 Task: Look for space in Sabirabad, Azerbaijan from 22nd June, 2023 to 30th June, 2023 for 2 adults in price range Rs.7000 to Rs.15000. Place can be entire place with 1  bedroom having 1 bed and 1 bathroom. Property type can be hotel. Amenities needed are: air conditioning, . Booking option can be shelf check-in. Required host language is English.
Action: Mouse moved to (523, 552)
Screenshot: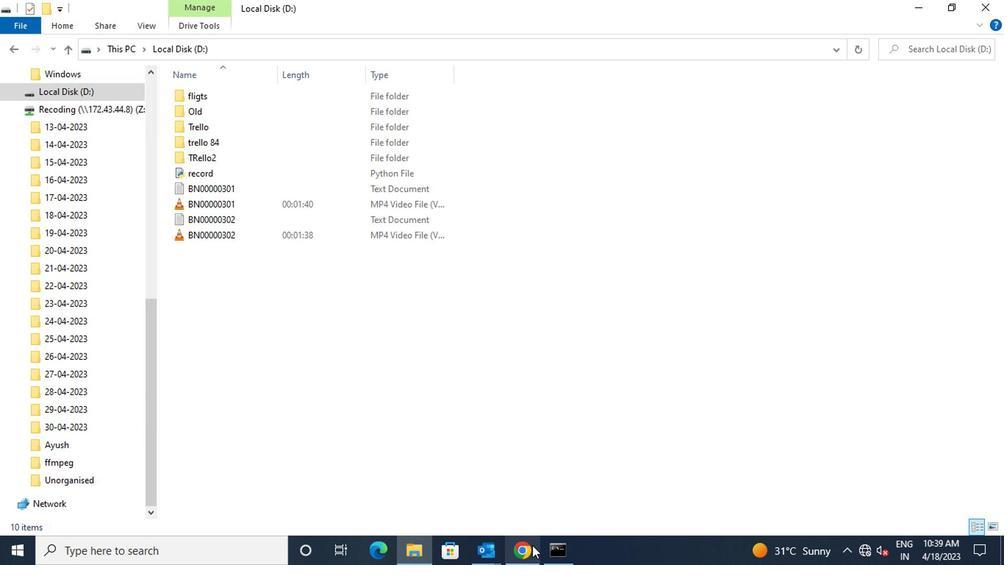 
Action: Mouse pressed left at (523, 552)
Screenshot: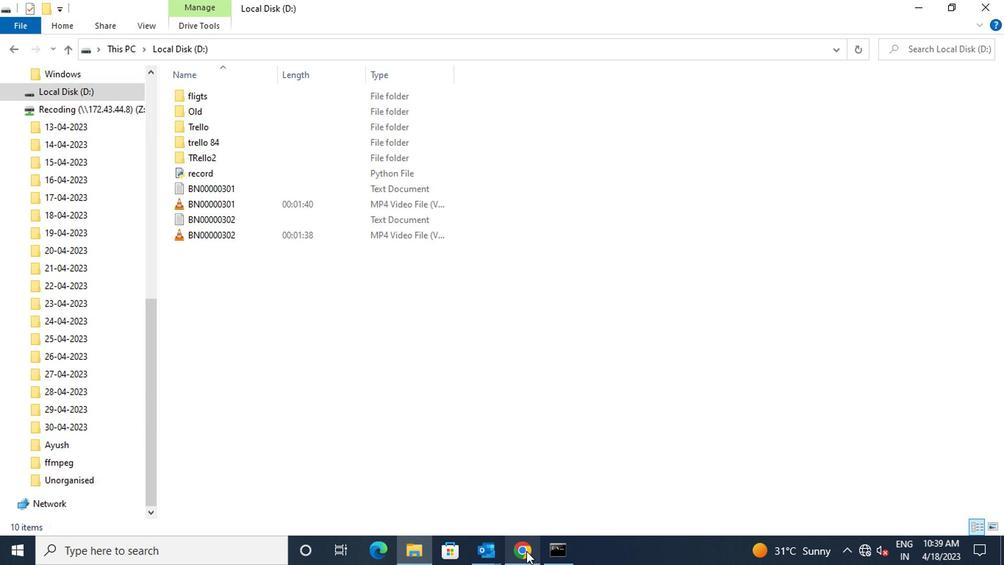 
Action: Mouse moved to (286, 166)
Screenshot: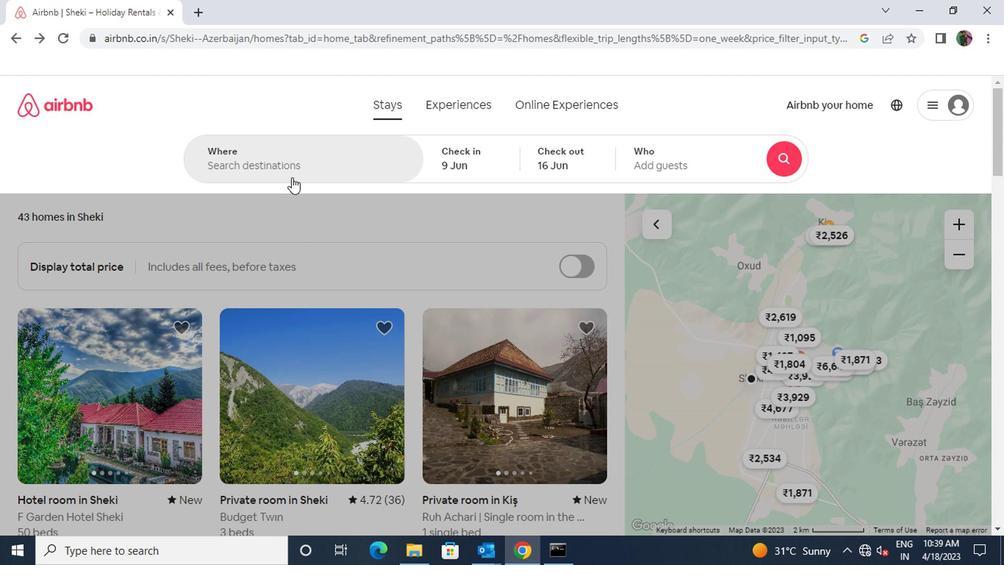 
Action: Mouse pressed left at (286, 166)
Screenshot: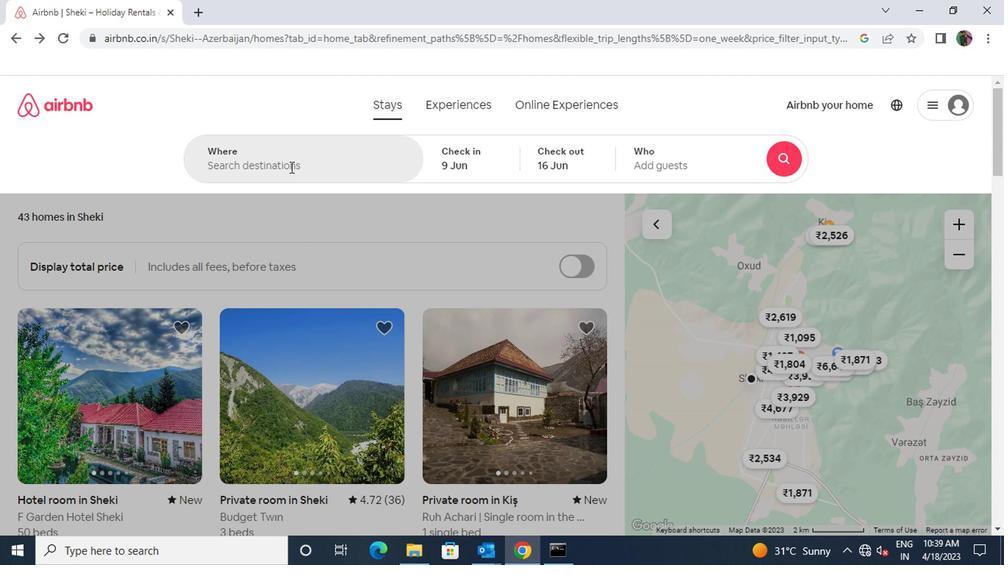 
Action: Key pressed sabira
Screenshot: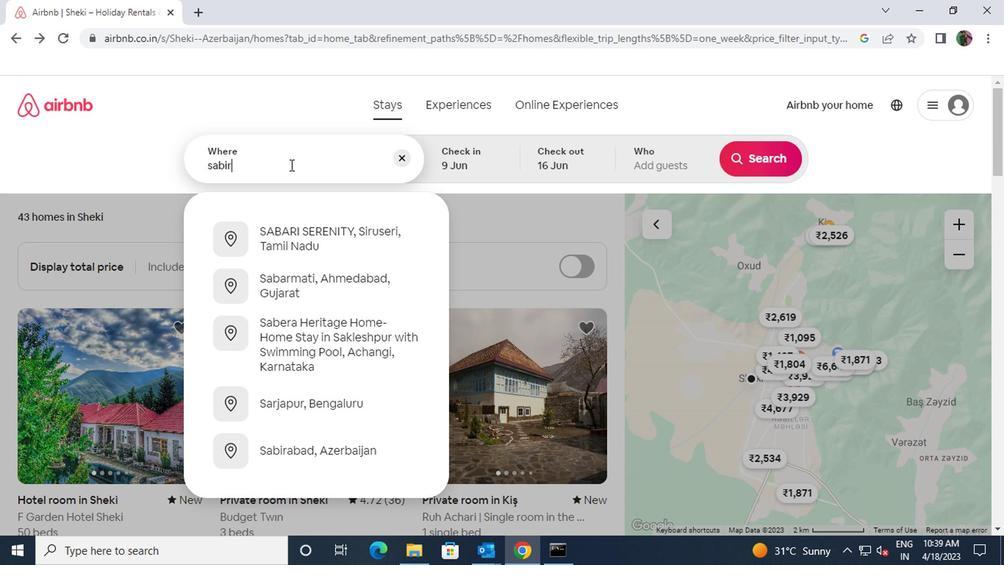 
Action: Mouse moved to (314, 249)
Screenshot: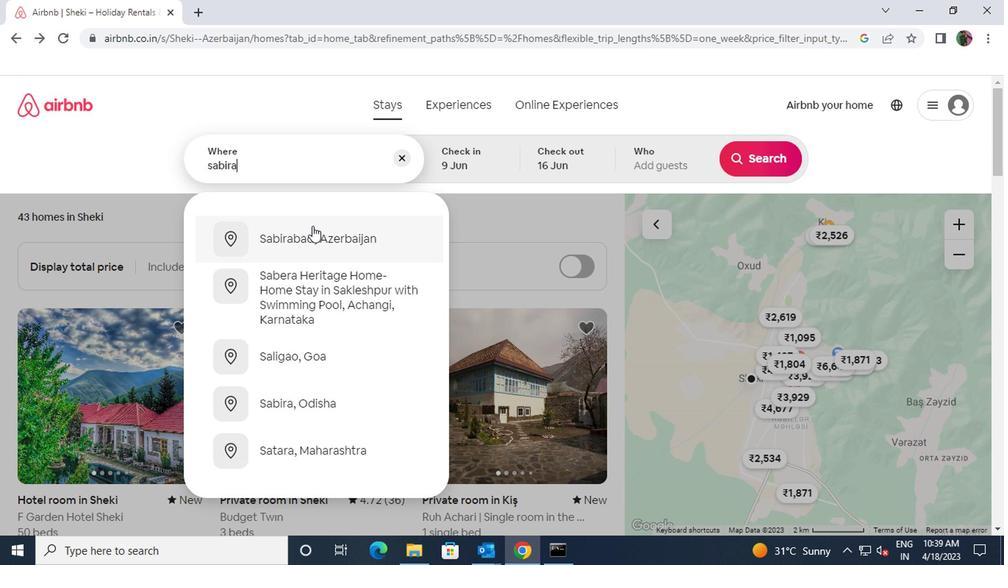 
Action: Mouse pressed left at (314, 249)
Screenshot: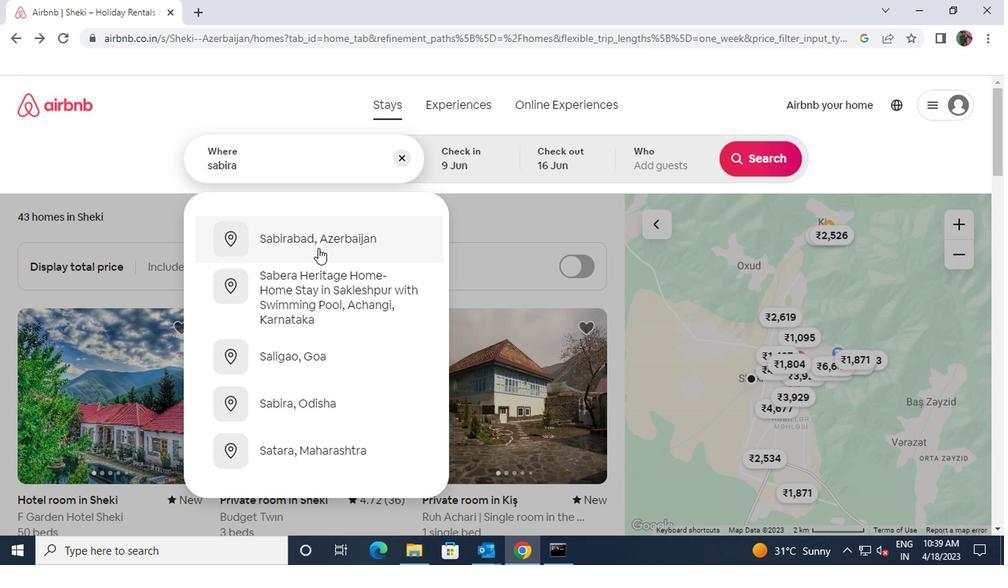 
Action: Mouse moved to (379, 443)
Screenshot: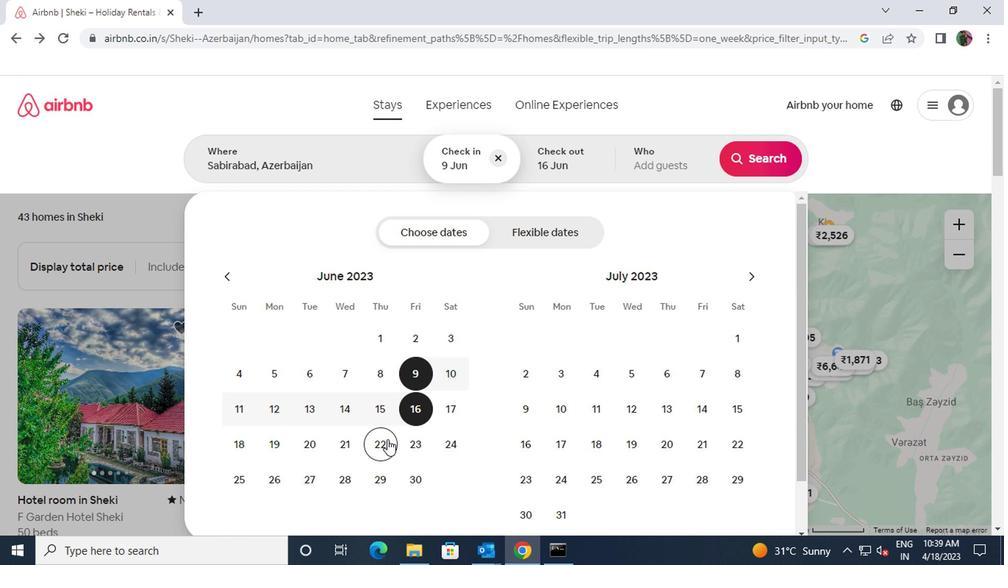 
Action: Mouse pressed left at (379, 443)
Screenshot: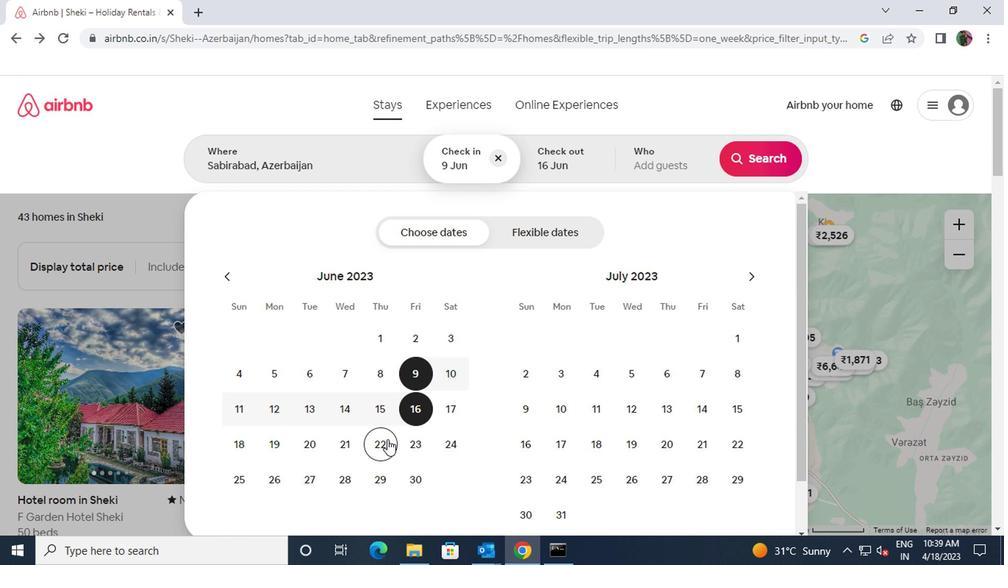 
Action: Mouse moved to (412, 475)
Screenshot: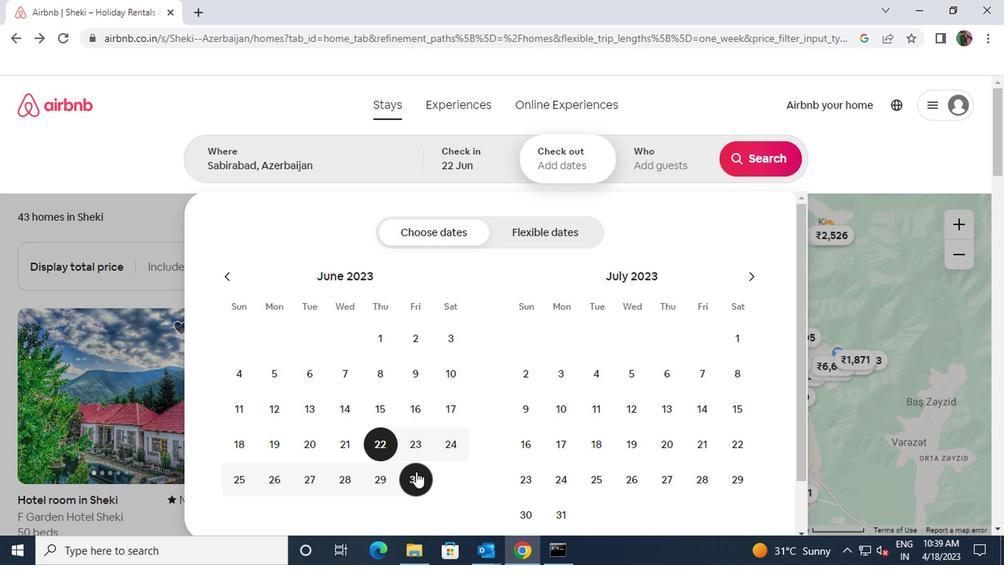 
Action: Mouse pressed left at (412, 475)
Screenshot: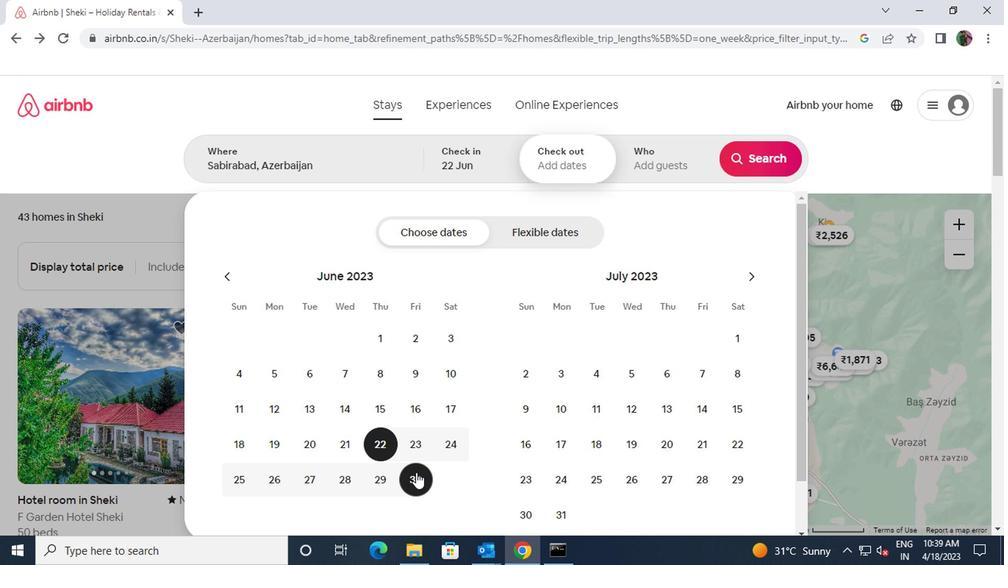 
Action: Mouse moved to (666, 163)
Screenshot: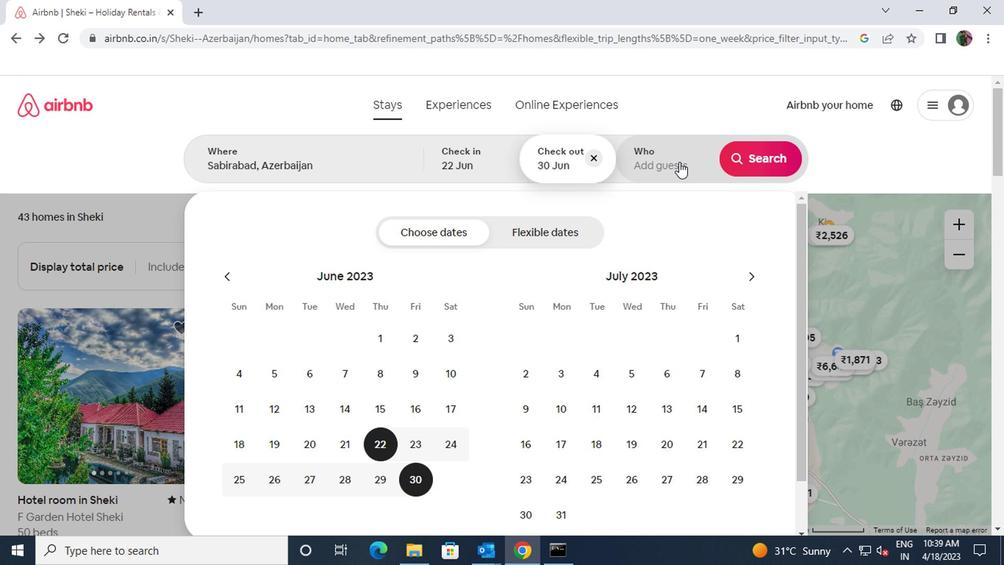 
Action: Mouse pressed left at (666, 163)
Screenshot: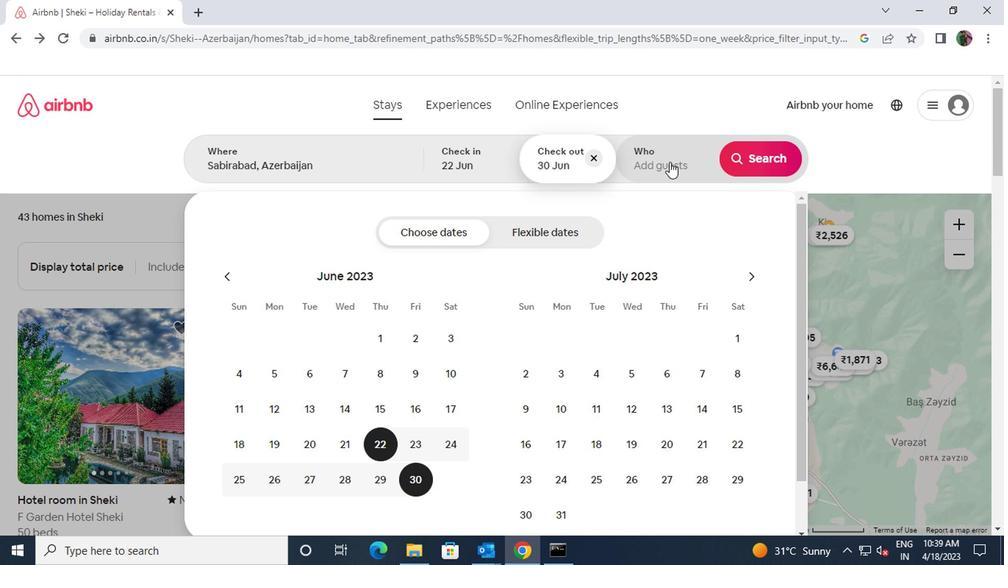 
Action: Mouse moved to (754, 240)
Screenshot: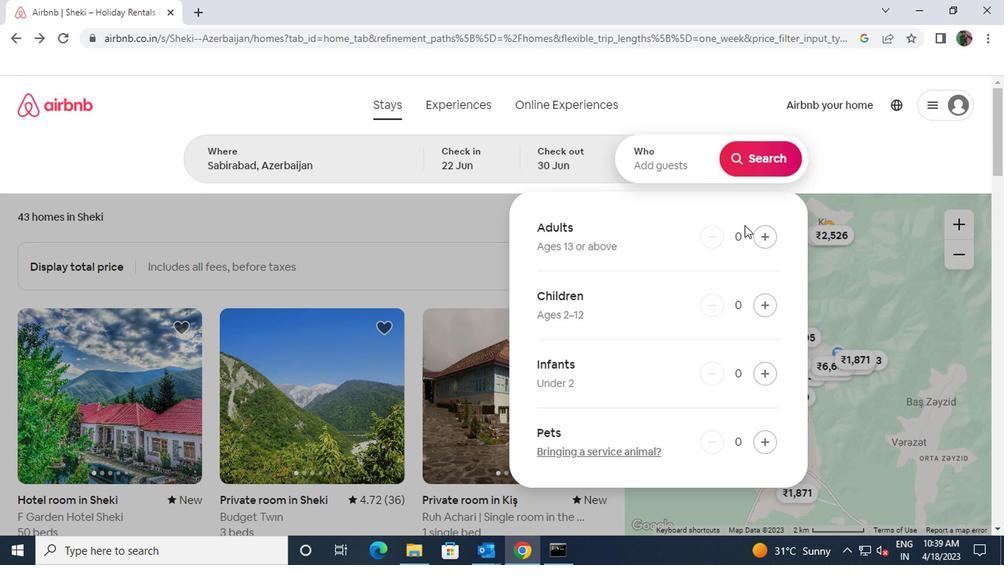 
Action: Mouse pressed left at (754, 240)
Screenshot: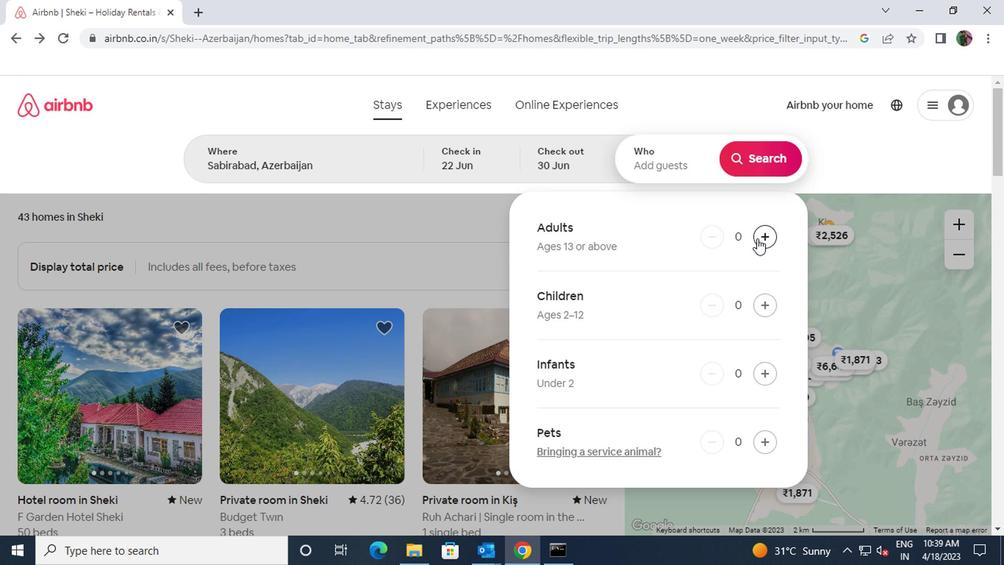 
Action: Mouse pressed left at (754, 240)
Screenshot: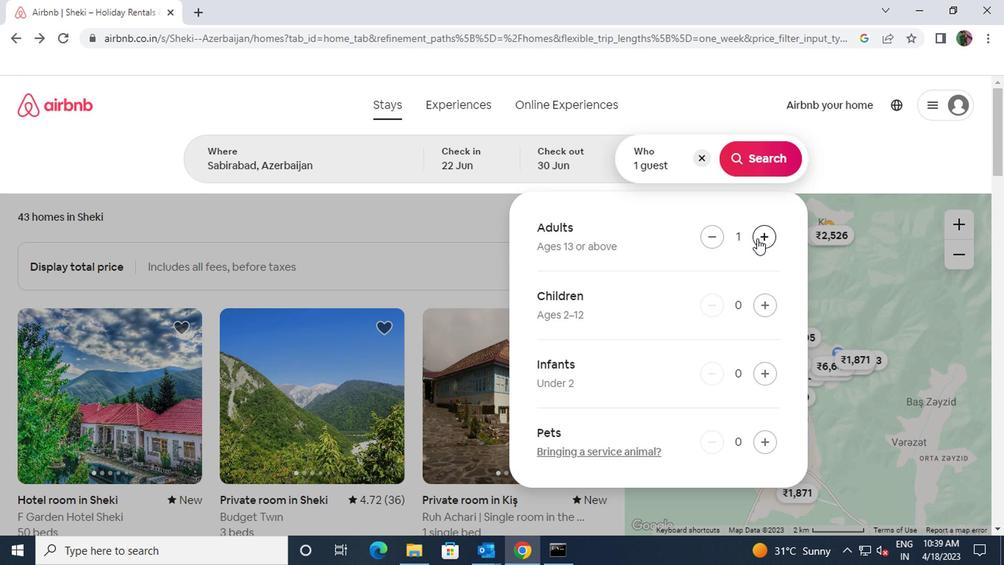 
Action: Mouse moved to (758, 163)
Screenshot: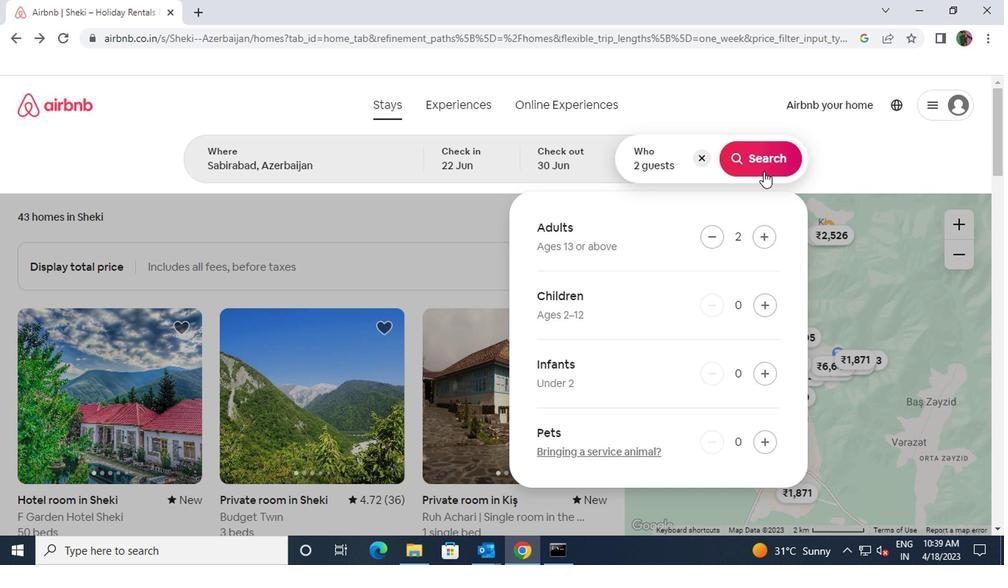 
Action: Mouse pressed left at (758, 163)
Screenshot: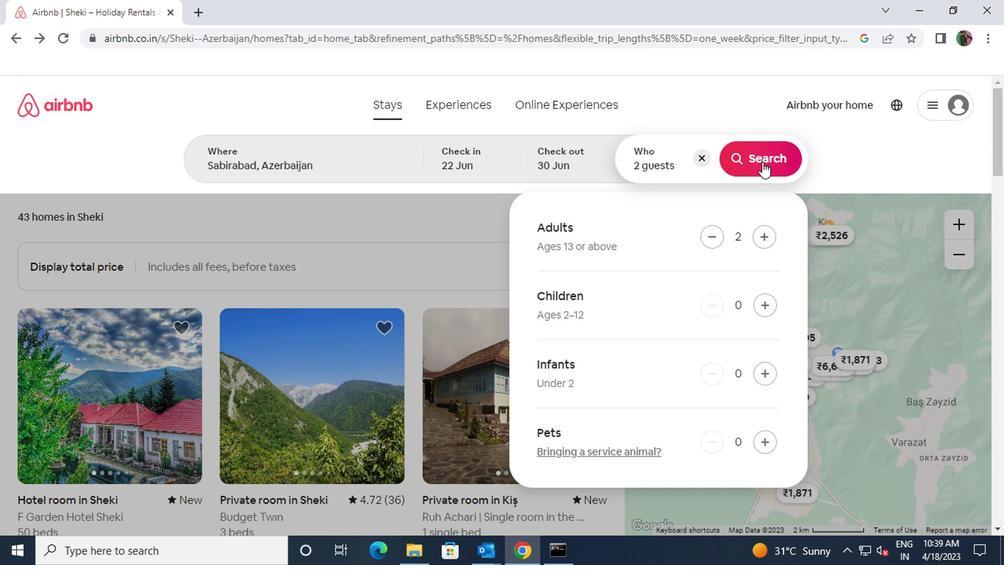 
Action: Mouse moved to (918, 165)
Screenshot: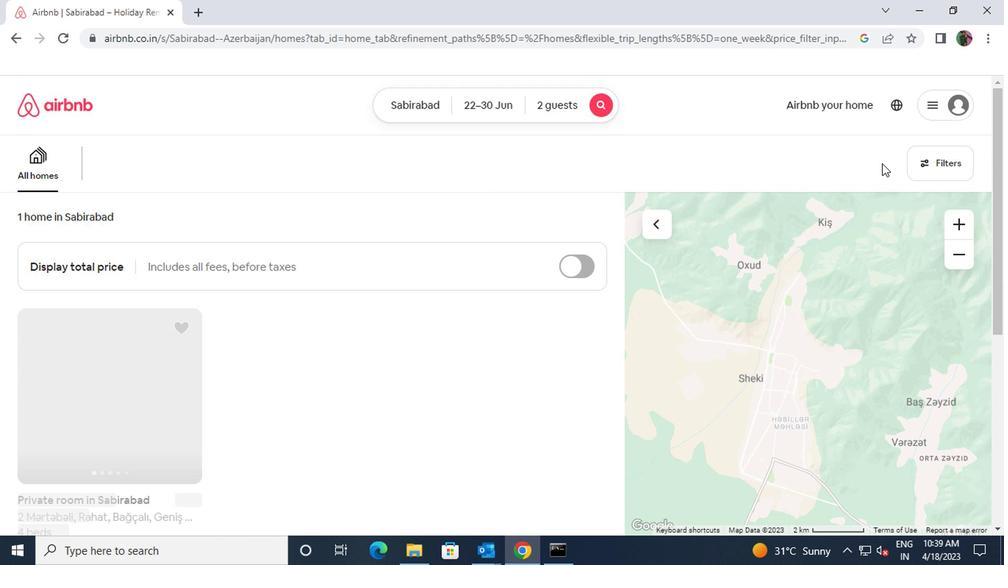 
Action: Mouse pressed left at (918, 165)
Screenshot: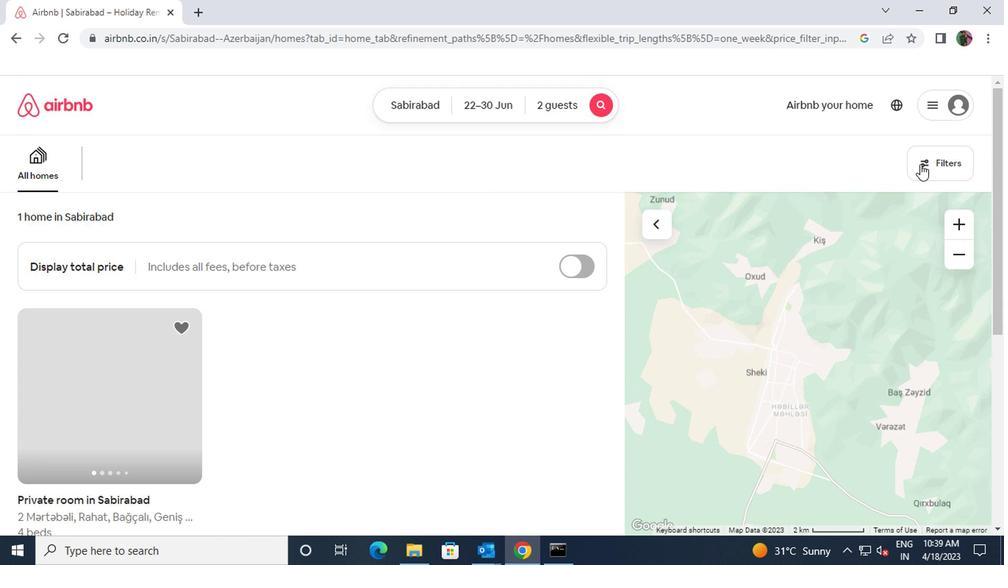 
Action: Mouse moved to (300, 303)
Screenshot: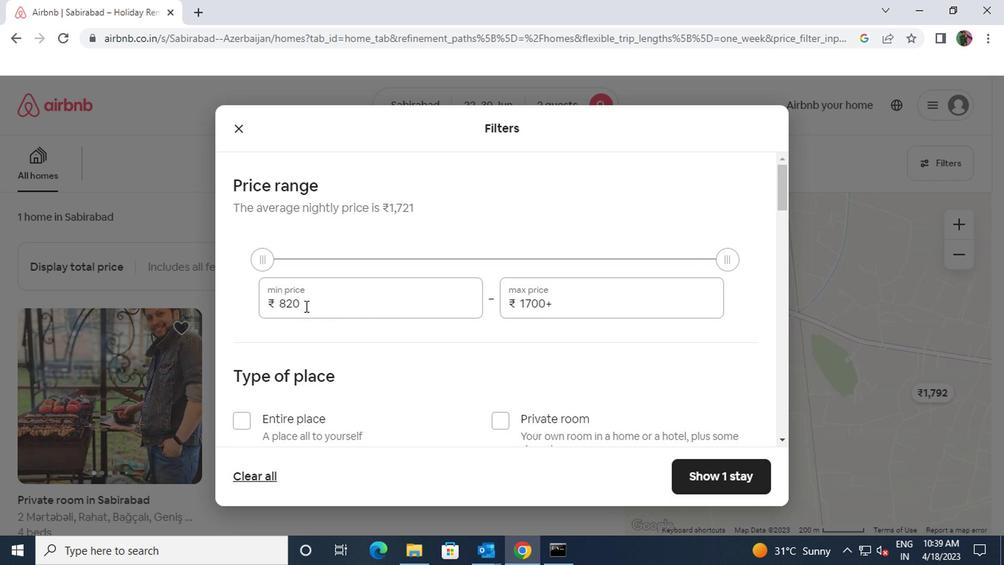 
Action: Mouse pressed left at (300, 303)
Screenshot: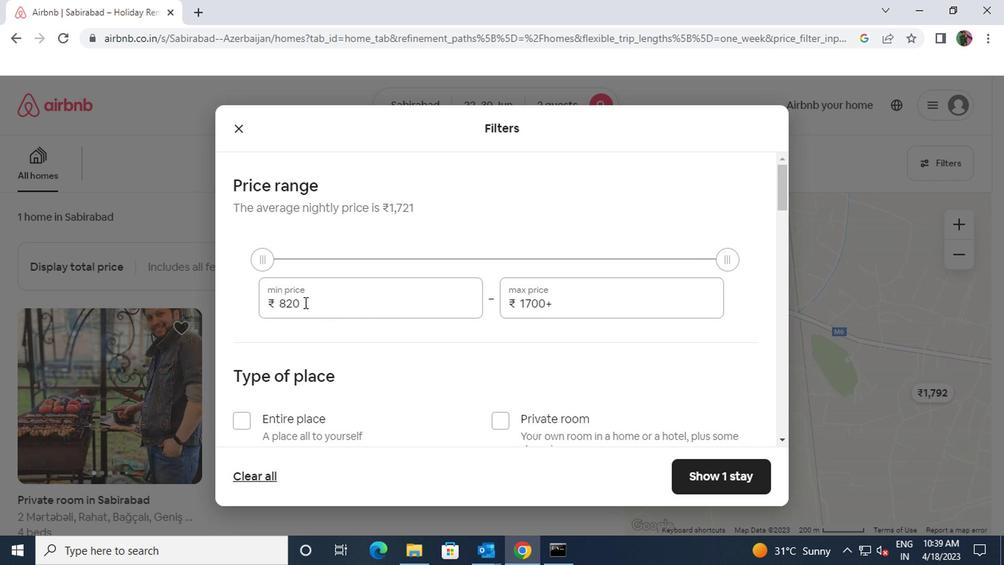 
Action: Mouse moved to (271, 302)
Screenshot: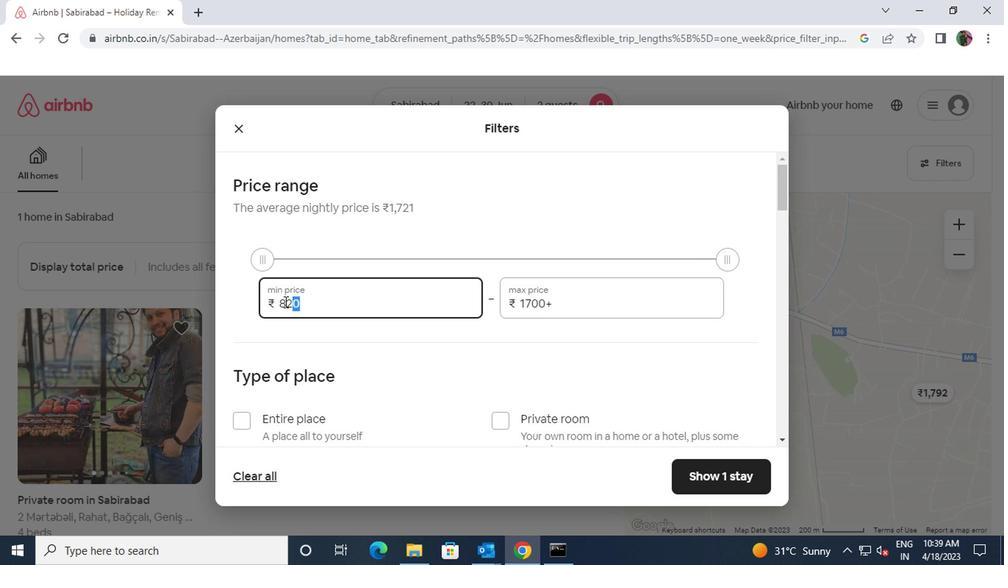 
Action: Key pressed 7
Screenshot: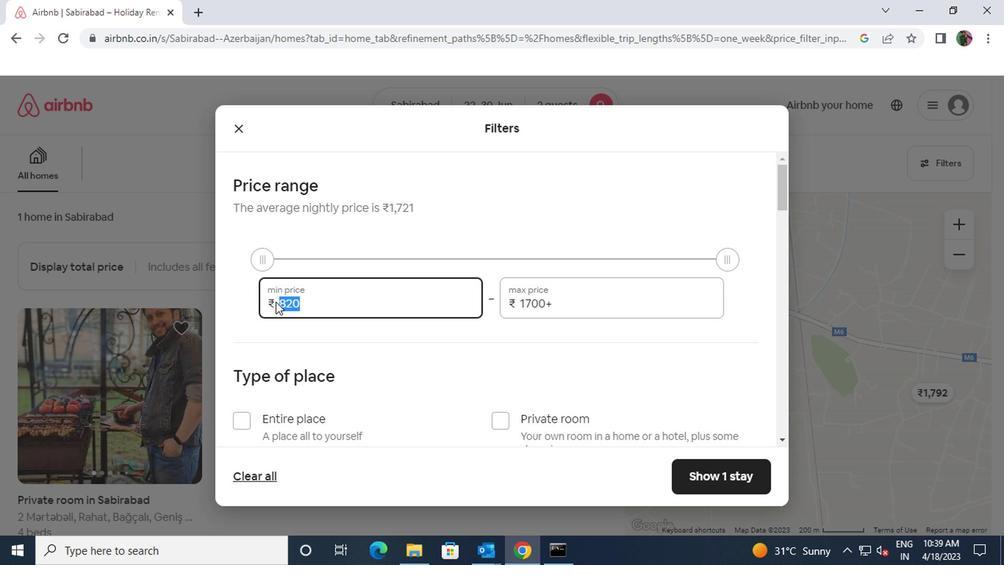 
Action: Mouse moved to (271, 302)
Screenshot: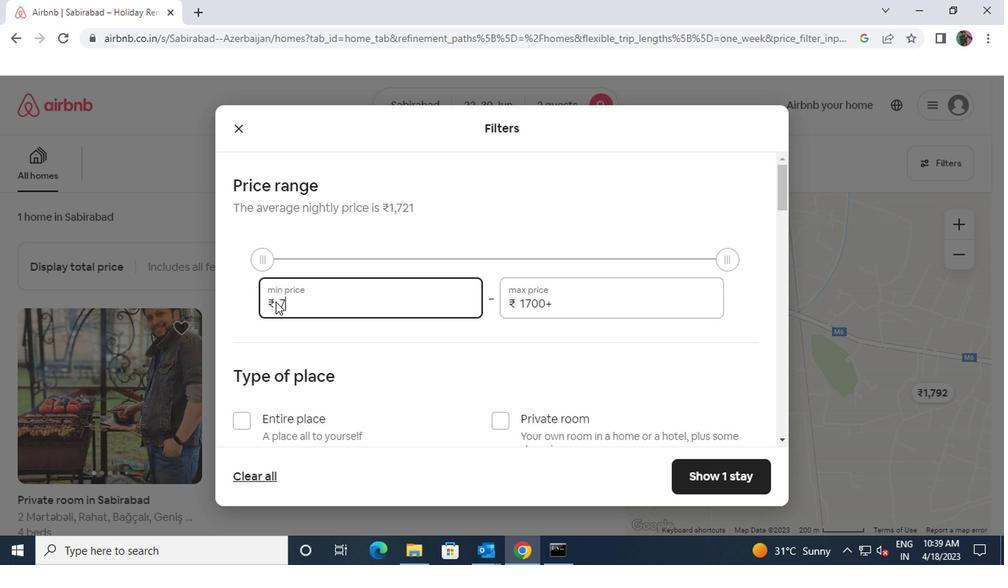 
Action: Key pressed 000
Screenshot: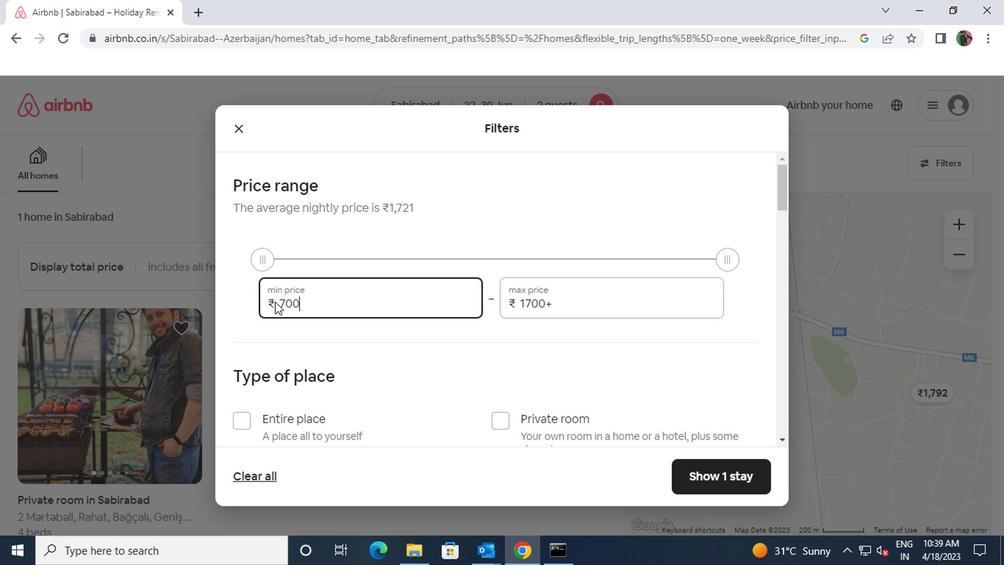 
Action: Mouse moved to (550, 301)
Screenshot: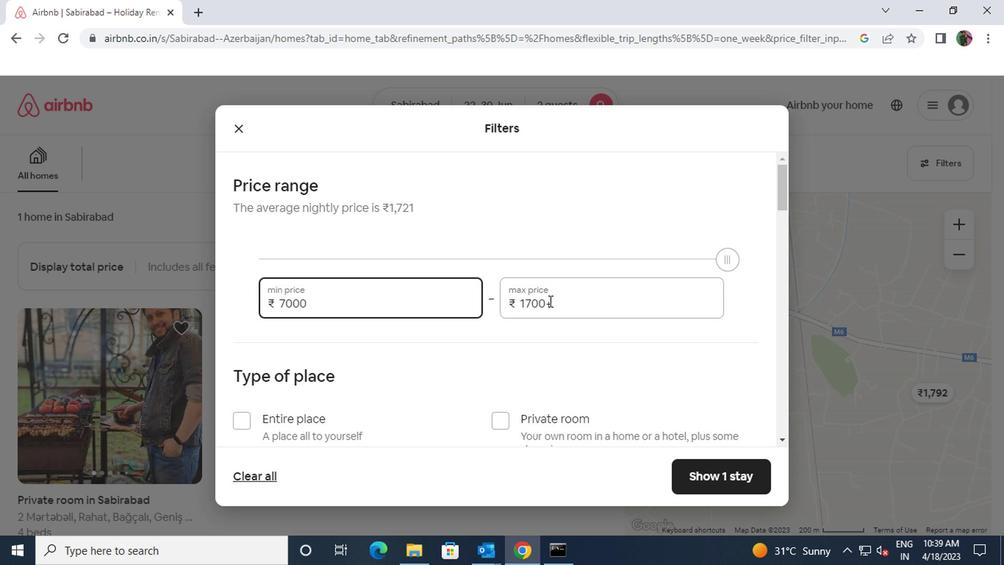 
Action: Mouse pressed left at (550, 301)
Screenshot: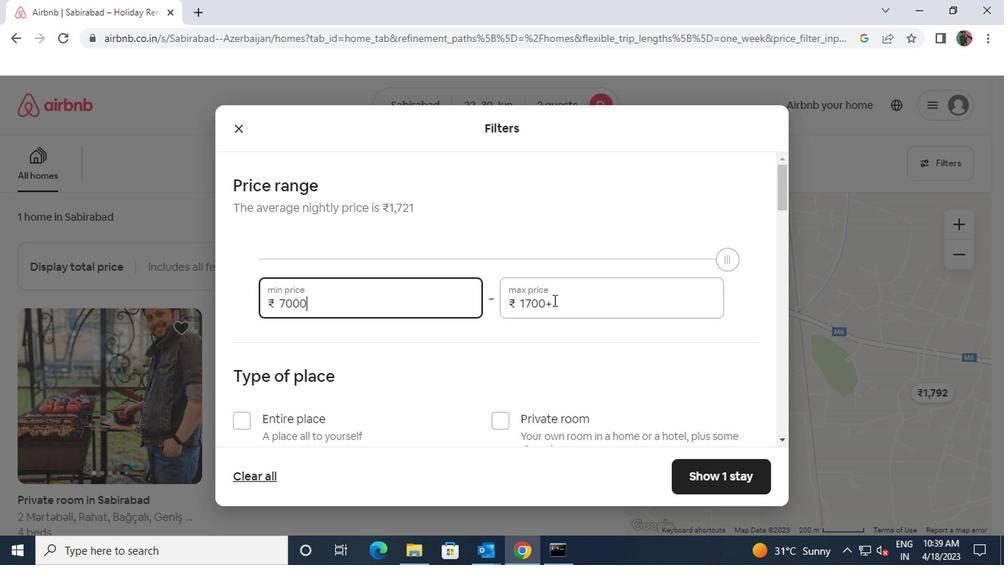 
Action: Mouse moved to (518, 302)
Screenshot: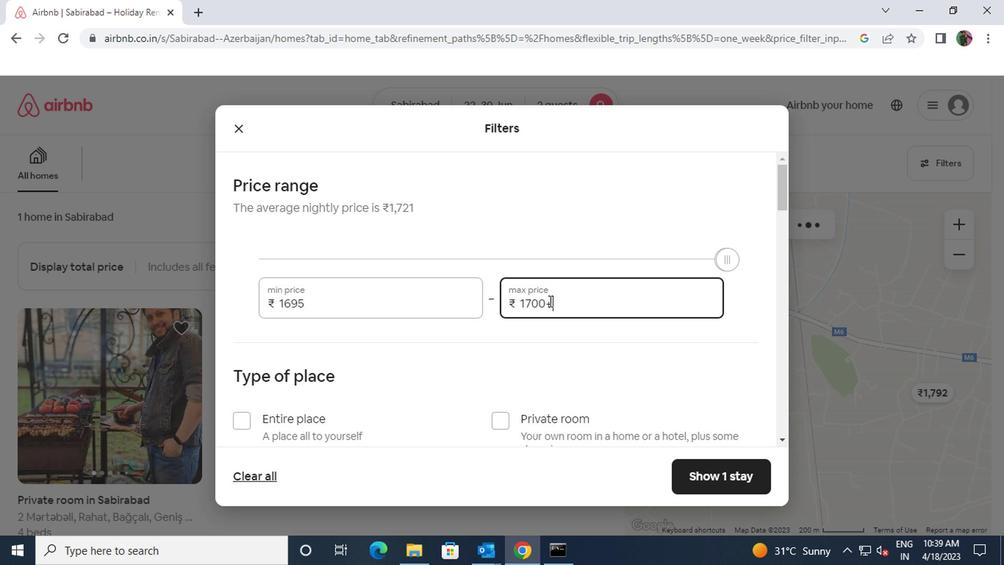 
Action: Key pressed 15000
Screenshot: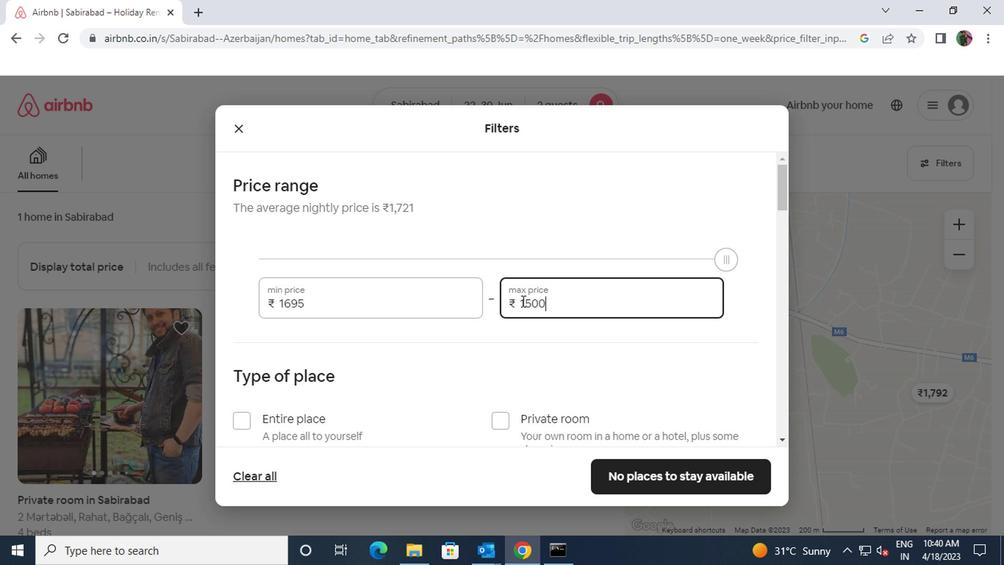 
Action: Mouse moved to (523, 363)
Screenshot: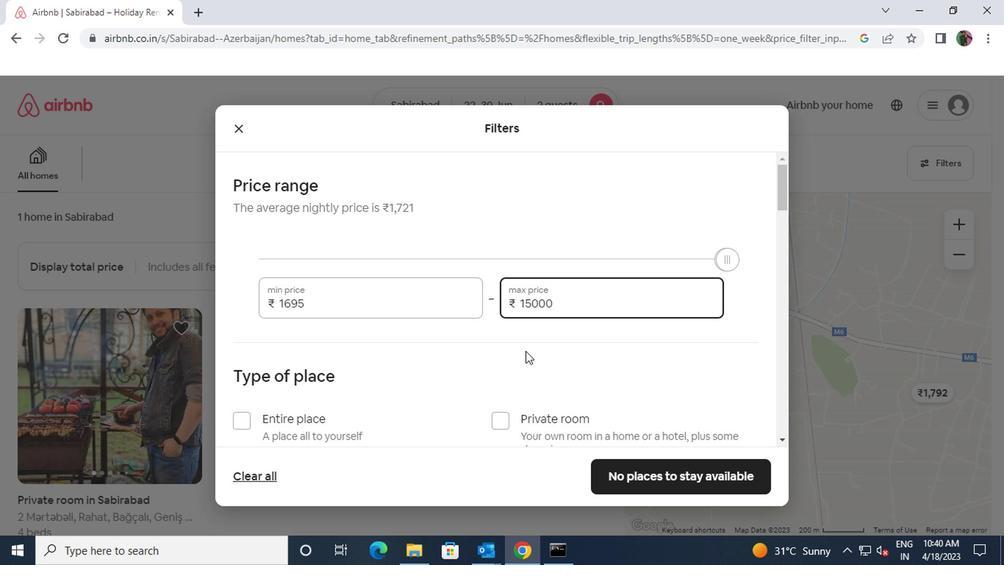 
Action: Mouse scrolled (523, 362) with delta (0, -1)
Screenshot: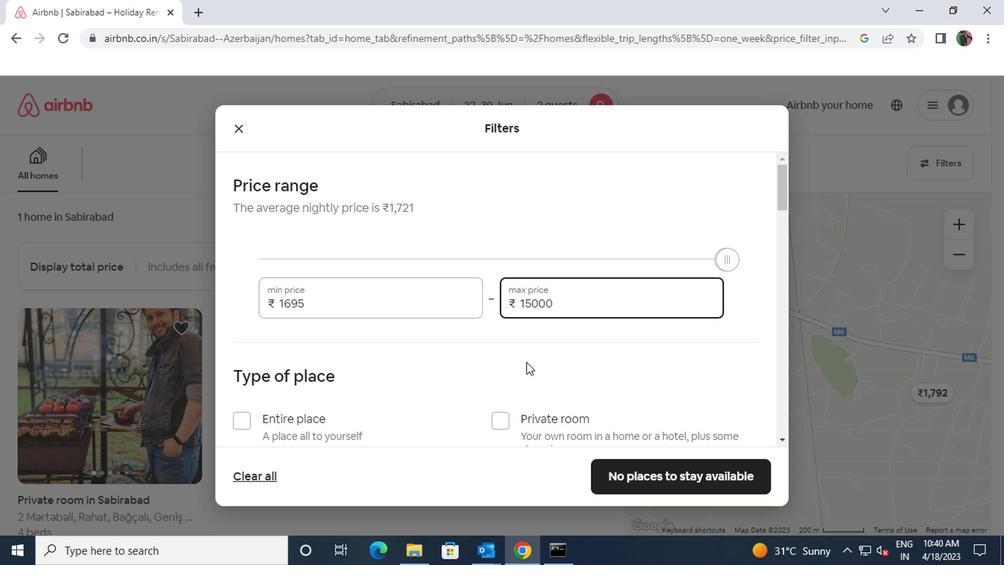 
Action: Mouse scrolled (523, 362) with delta (0, -1)
Screenshot: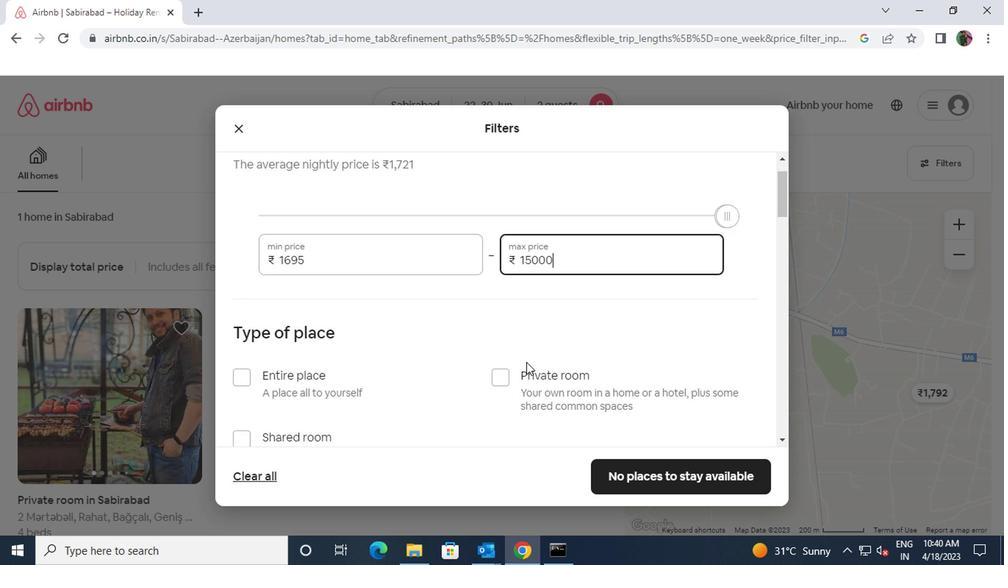 
Action: Mouse moved to (523, 358)
Screenshot: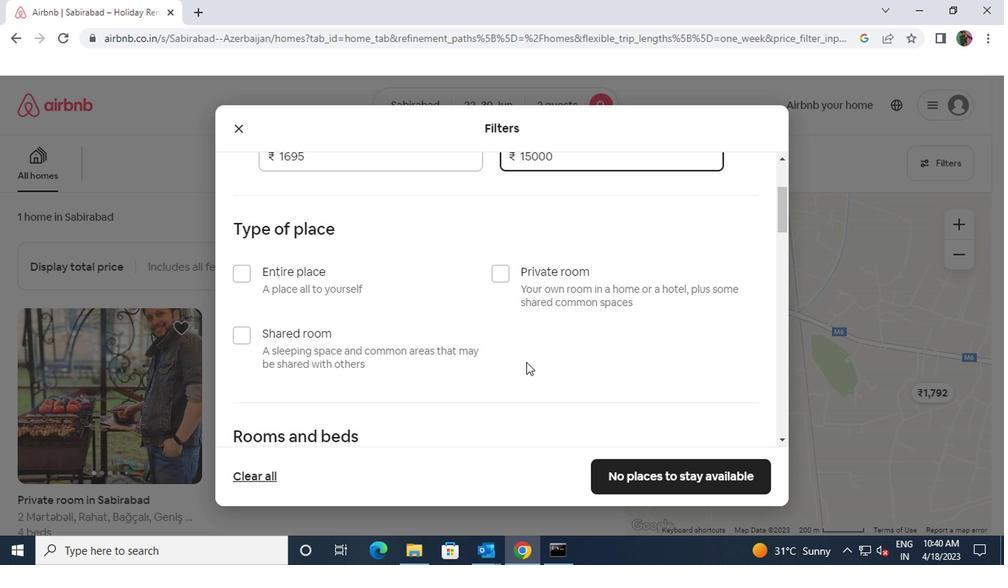 
Action: Mouse scrolled (523, 357) with delta (0, -1)
Screenshot: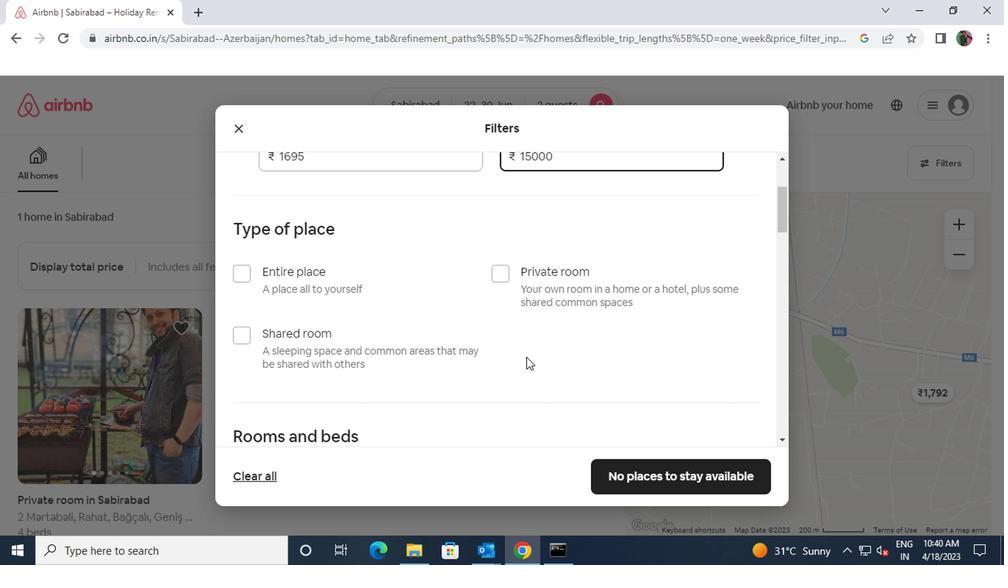
Action: Mouse moved to (523, 358)
Screenshot: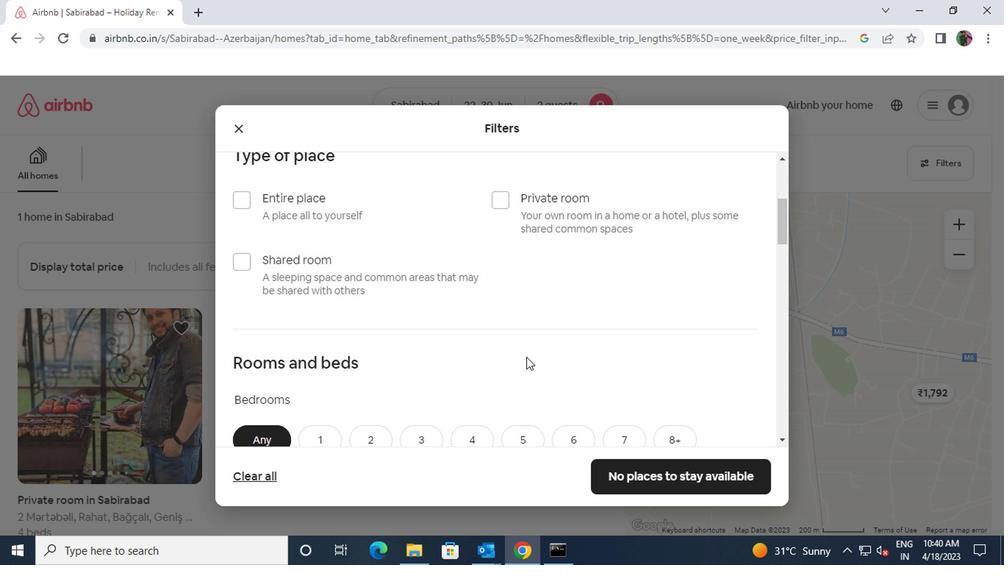 
Action: Mouse scrolled (523, 357) with delta (0, -1)
Screenshot: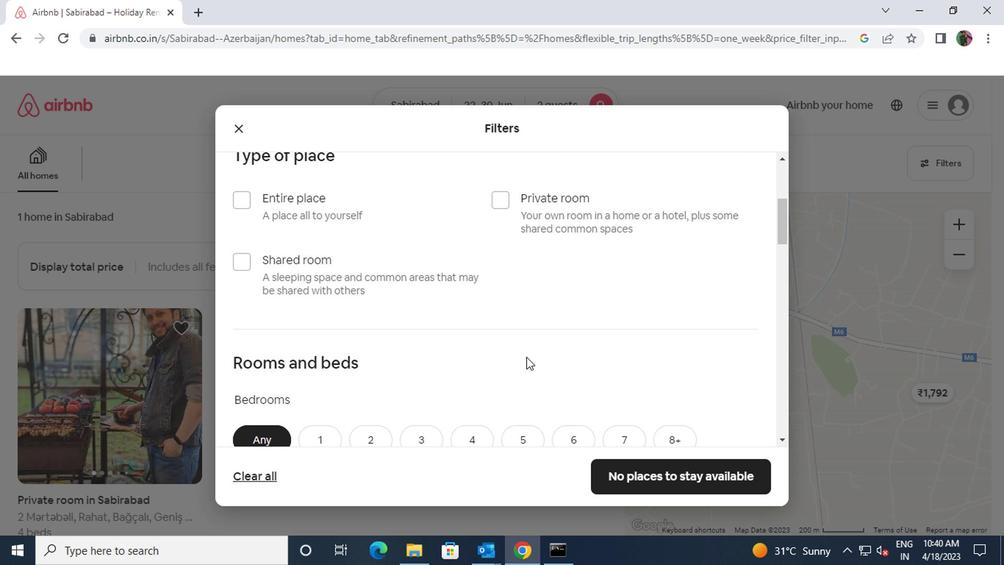 
Action: Mouse moved to (322, 368)
Screenshot: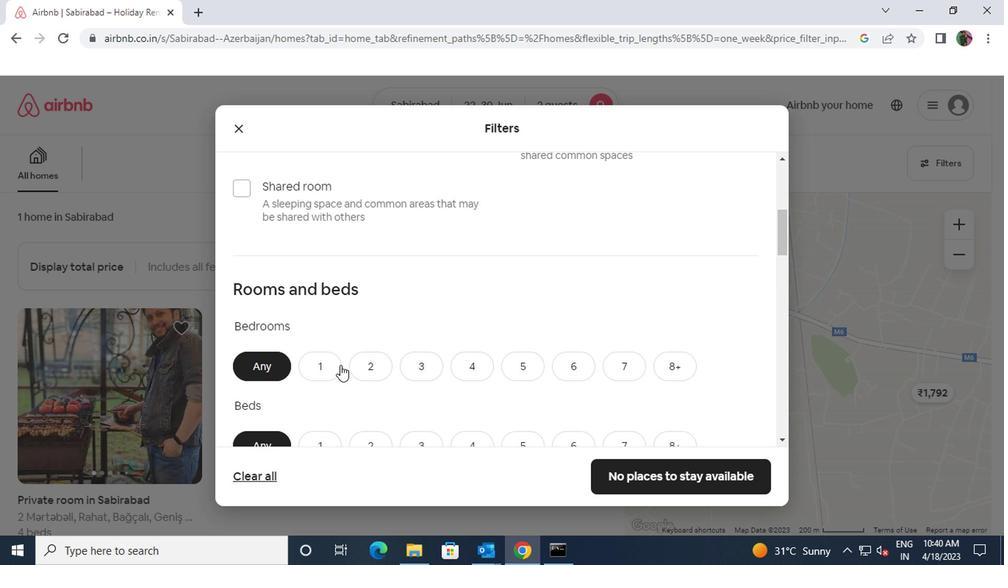 
Action: Mouse pressed left at (322, 368)
Screenshot: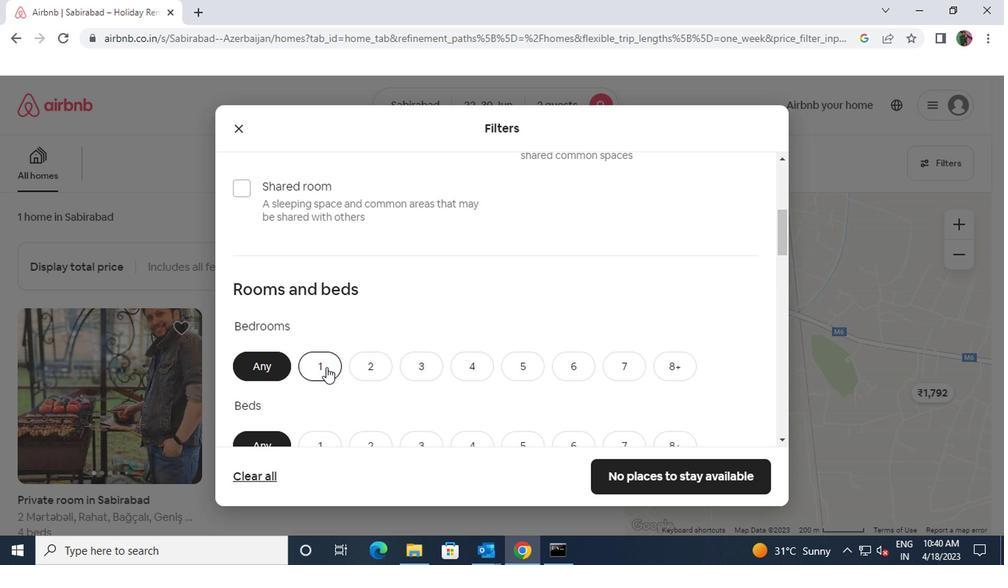 
Action: Mouse scrolled (322, 367) with delta (0, 0)
Screenshot: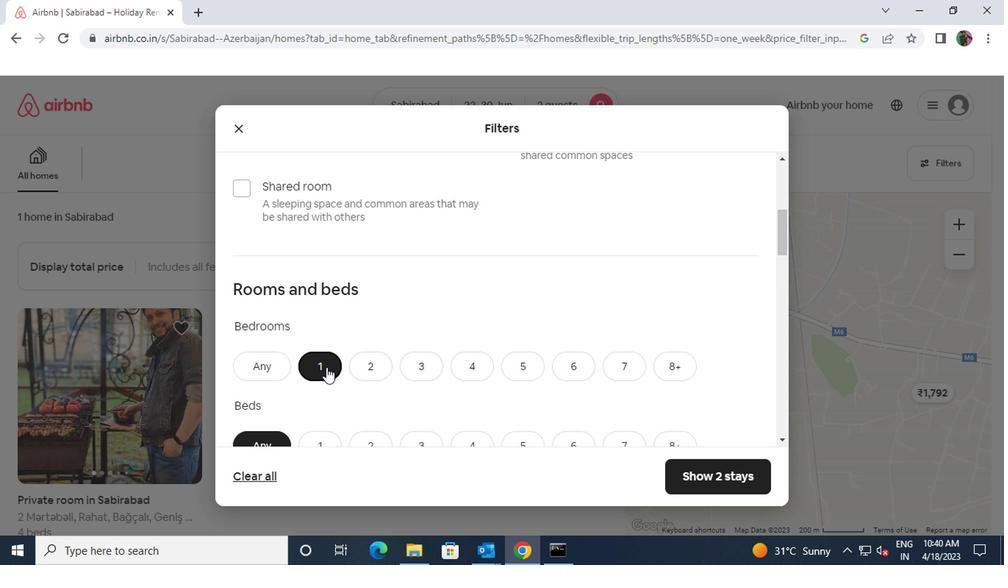 
Action: Mouse moved to (321, 368)
Screenshot: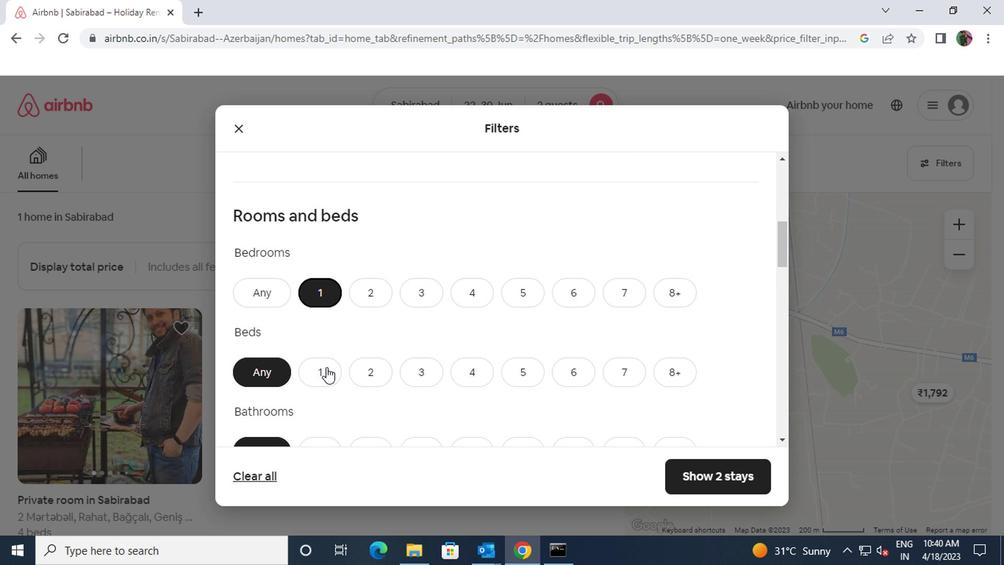 
Action: Mouse pressed left at (321, 368)
Screenshot: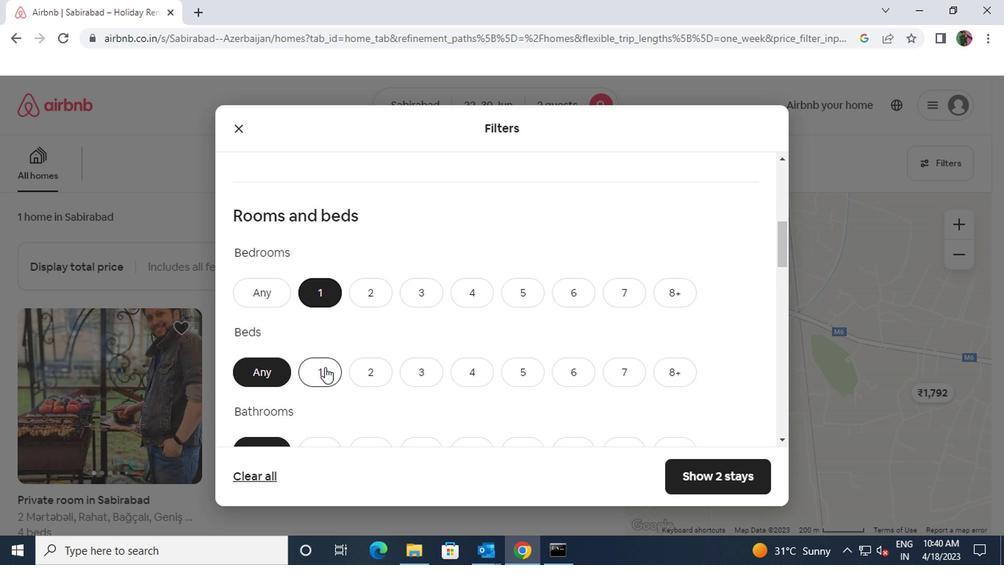 
Action: Mouse scrolled (321, 367) with delta (0, 0)
Screenshot: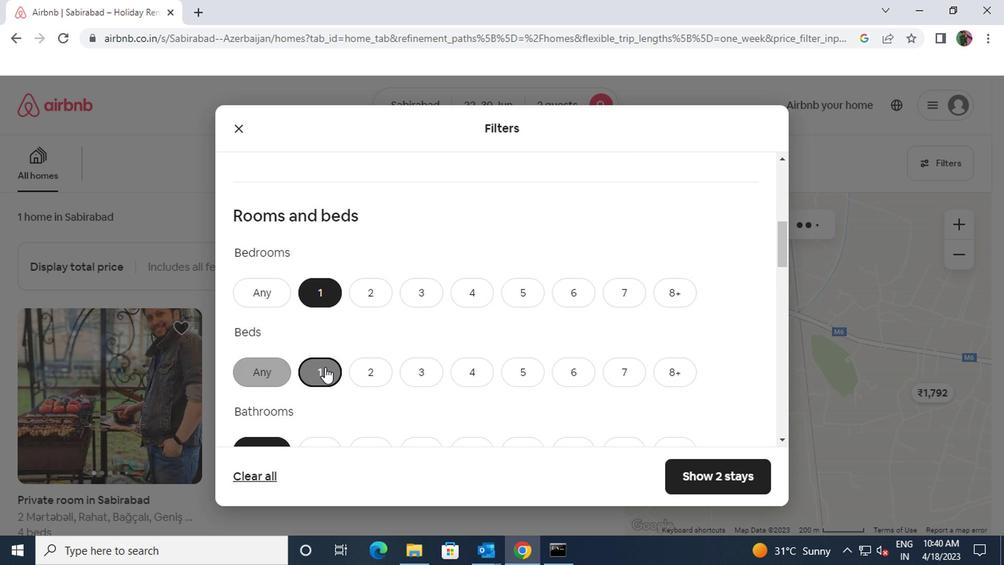 
Action: Mouse pressed left at (321, 368)
Screenshot: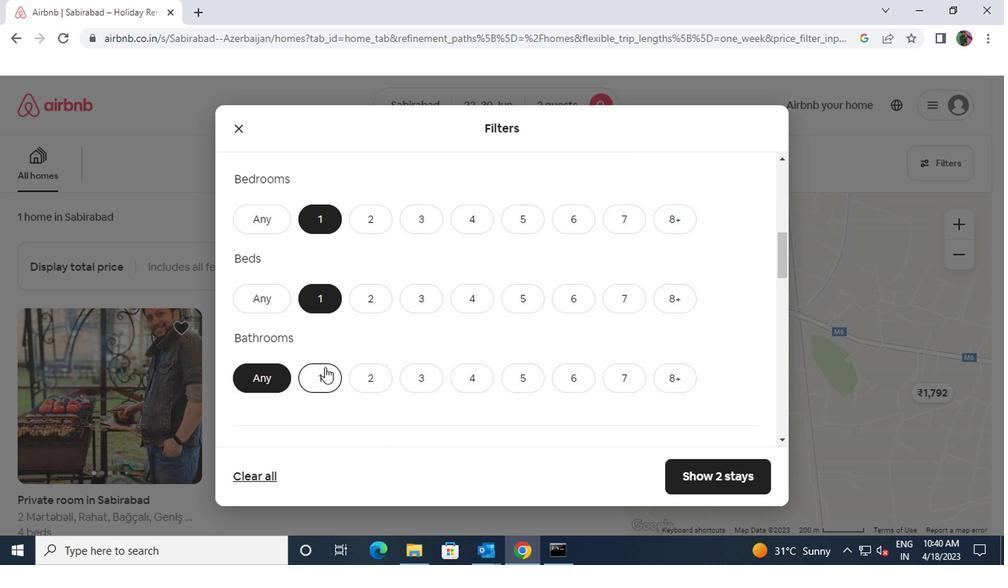 
Action: Mouse scrolled (321, 367) with delta (0, 0)
Screenshot: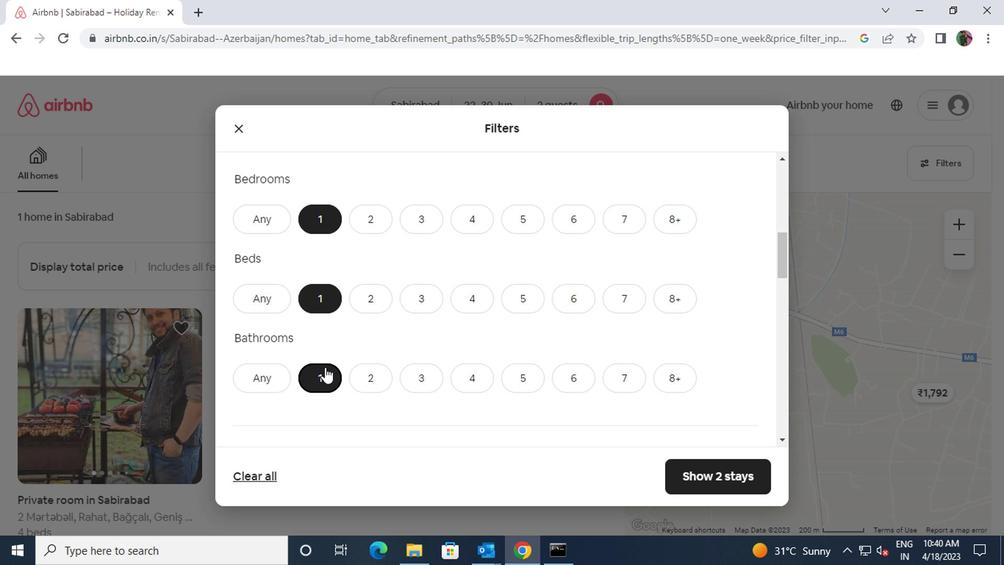
Action: Mouse scrolled (321, 367) with delta (0, 0)
Screenshot: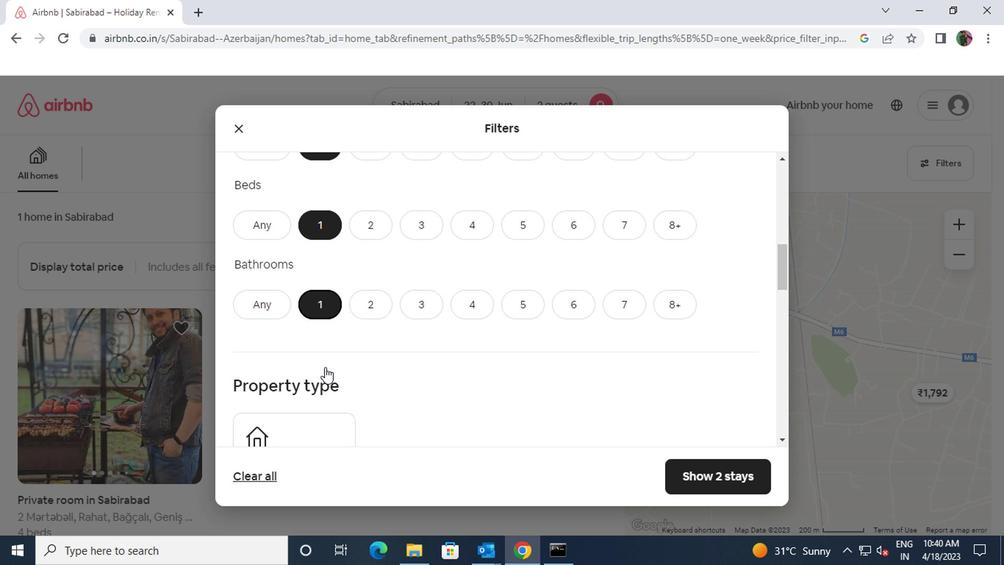 
Action: Mouse scrolled (321, 367) with delta (0, 0)
Screenshot: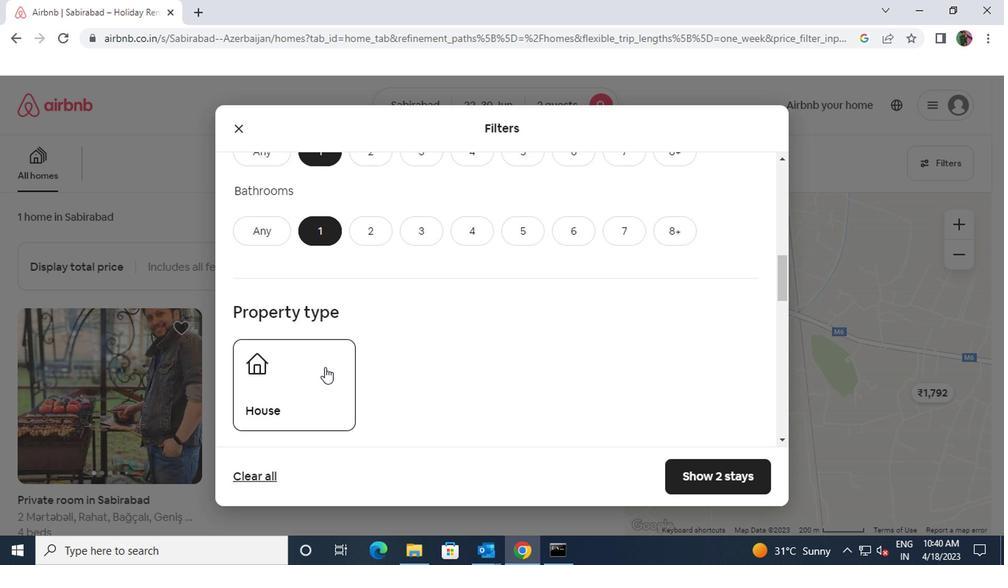 
Action: Mouse moved to (318, 331)
Screenshot: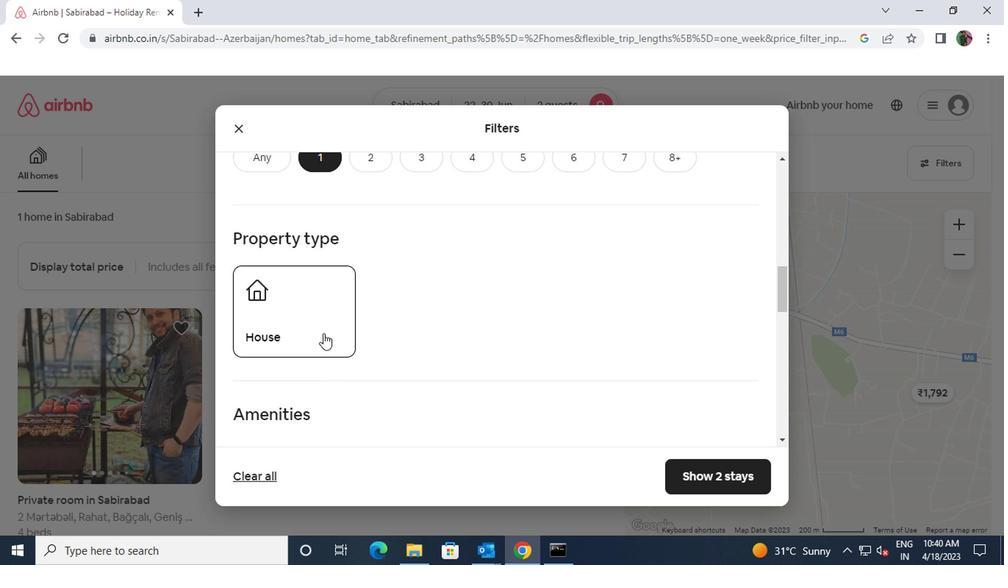 
Action: Mouse scrolled (318, 331) with delta (0, 0)
Screenshot: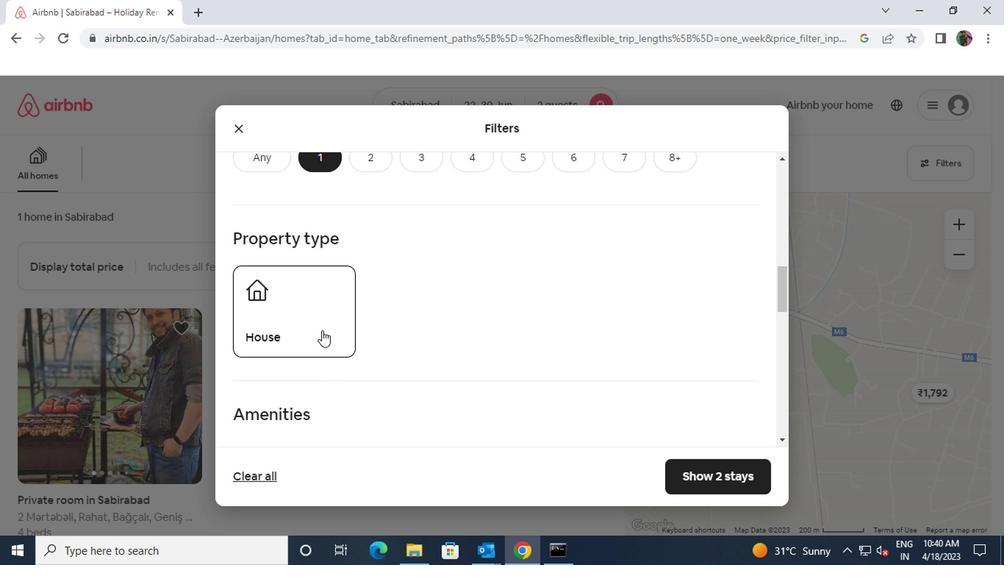 
Action: Mouse moved to (305, 262)
Screenshot: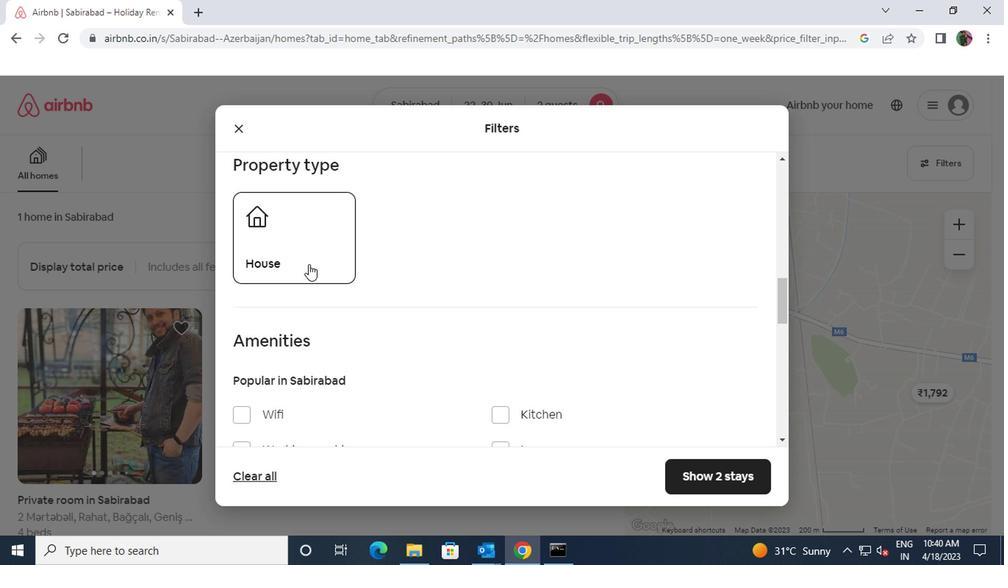 
Action: Mouse pressed left at (305, 262)
Screenshot: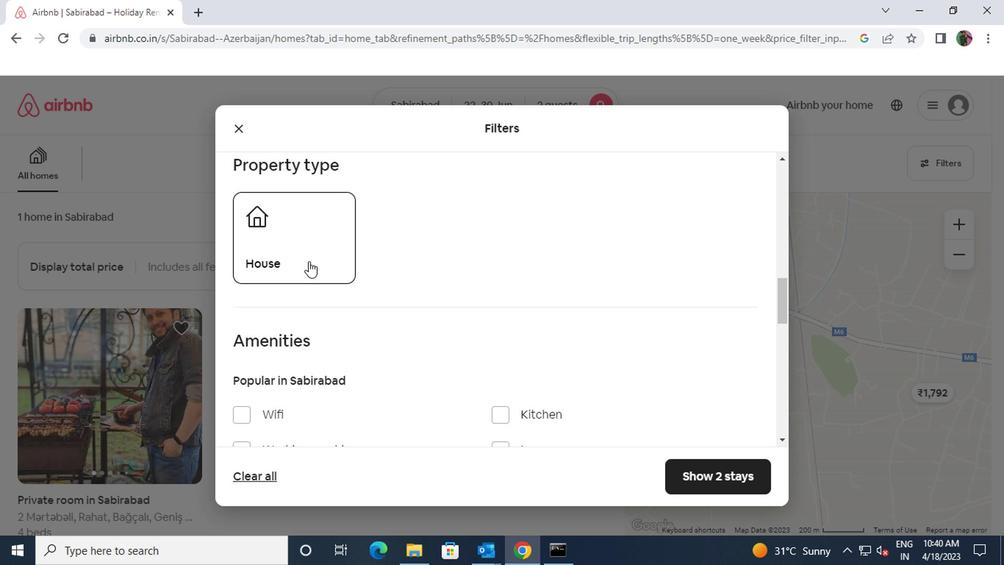 
Action: Mouse scrolled (305, 262) with delta (0, 0)
Screenshot: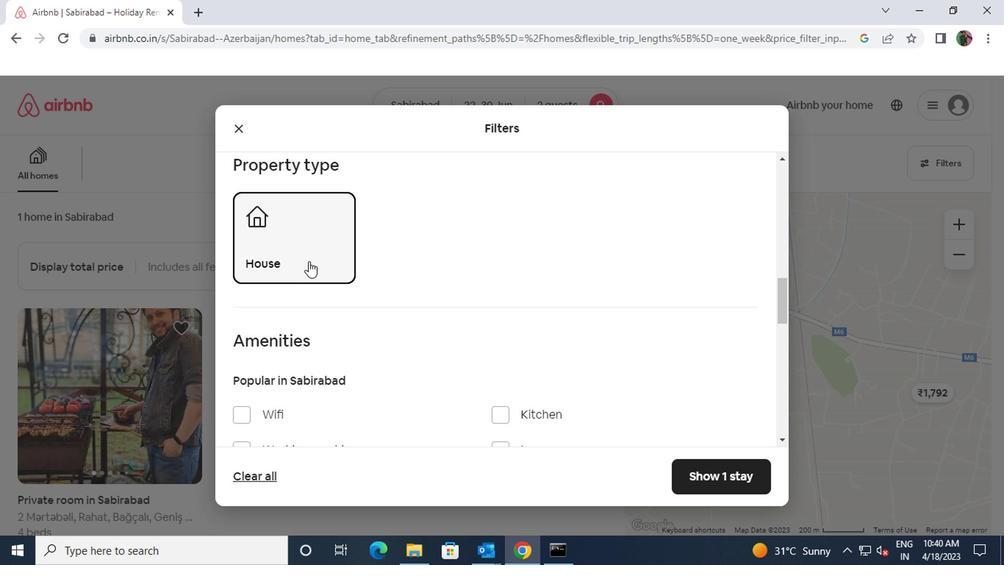 
Action: Mouse scrolled (305, 262) with delta (0, 0)
Screenshot: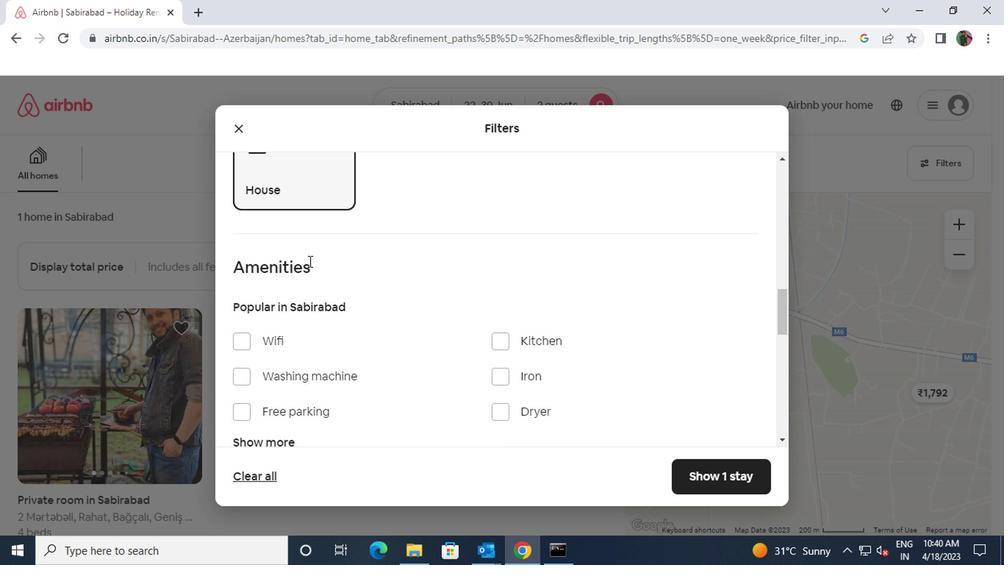 
Action: Mouse scrolled (305, 262) with delta (0, 0)
Screenshot: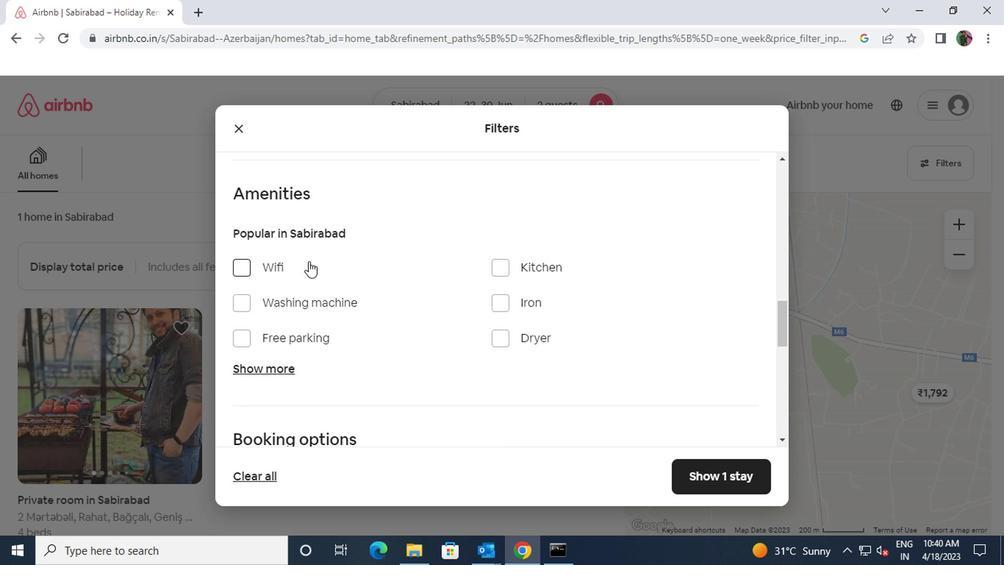
Action: Mouse scrolled (305, 262) with delta (0, 0)
Screenshot: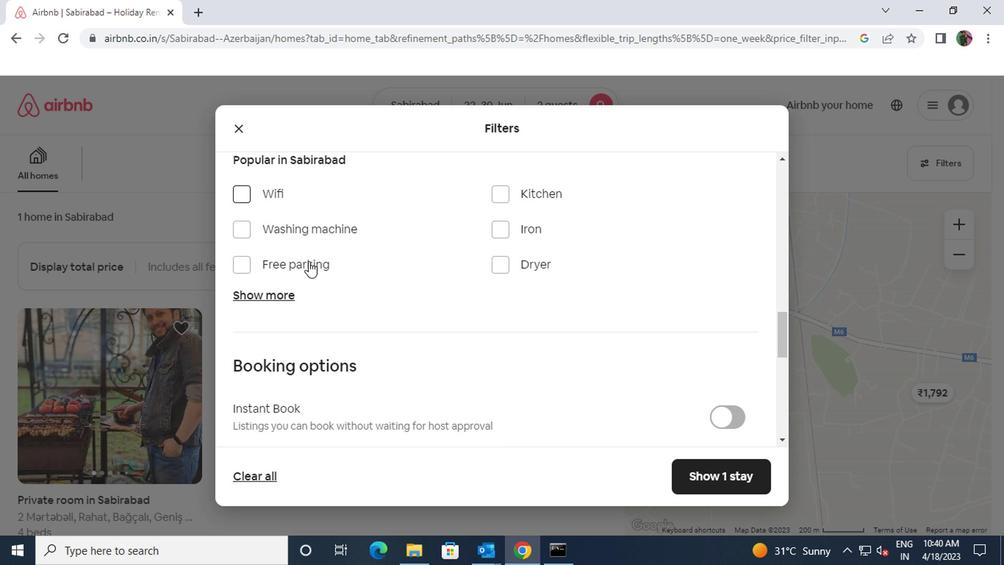 
Action: Mouse scrolled (305, 263) with delta (0, 0)
Screenshot: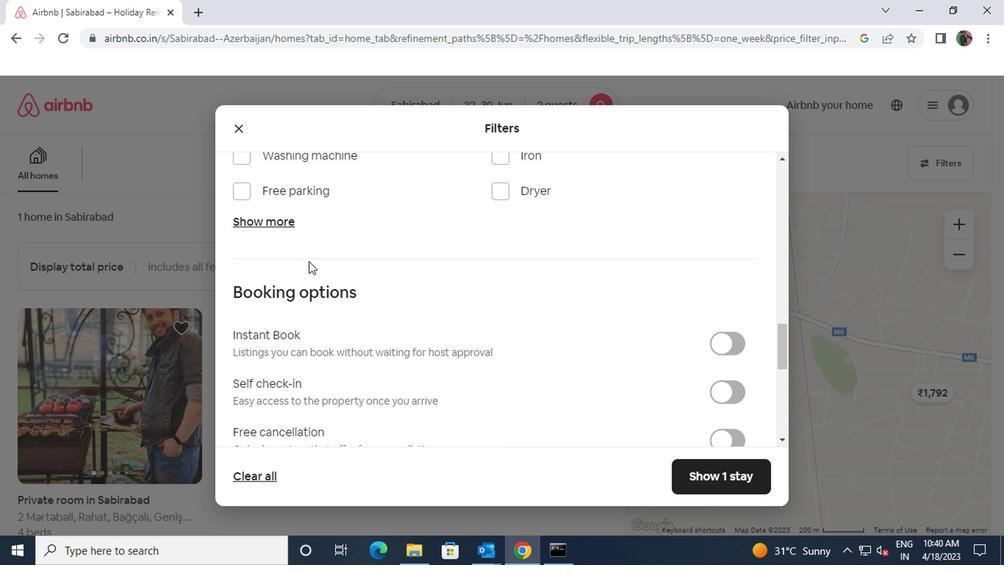 
Action: Mouse moved to (298, 264)
Screenshot: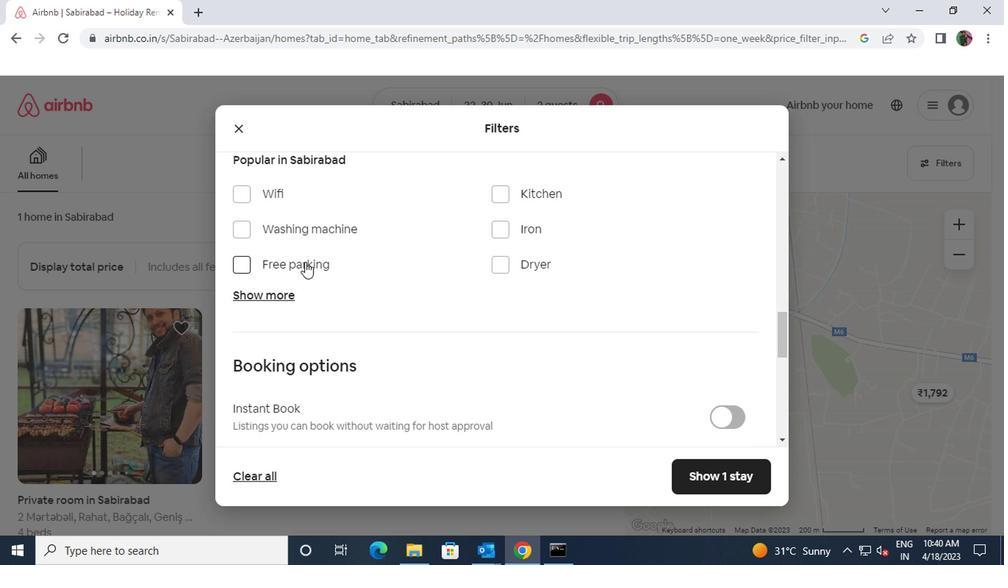 
Action: Mouse scrolled (298, 265) with delta (0, 1)
Screenshot: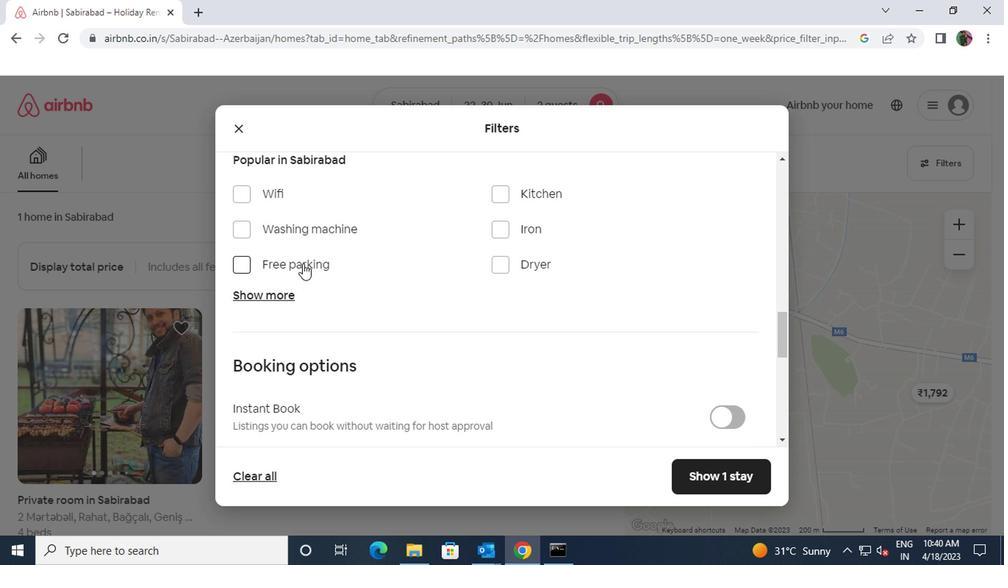 
Action: Mouse scrolled (298, 264) with delta (0, 0)
Screenshot: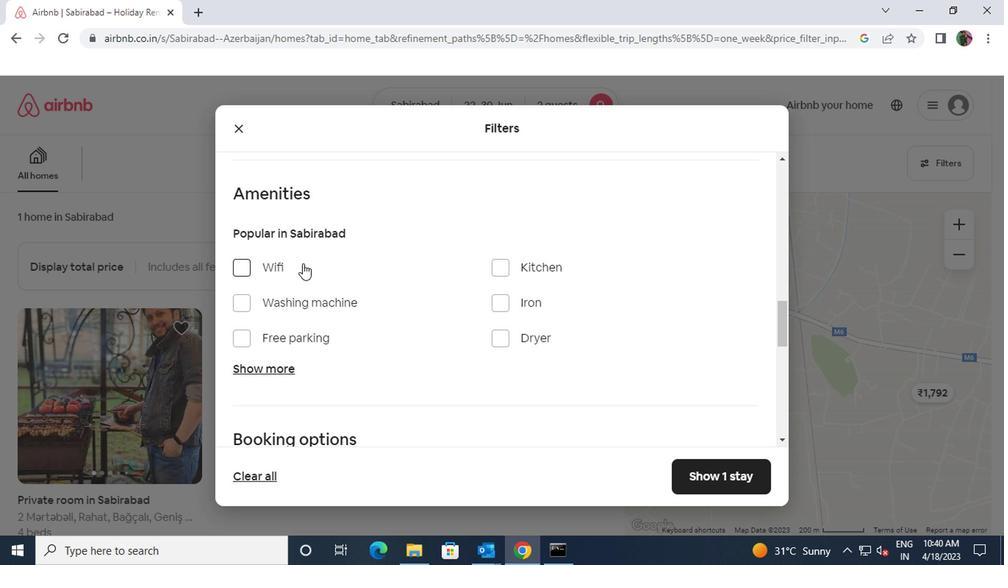 
Action: Mouse scrolled (298, 264) with delta (0, 0)
Screenshot: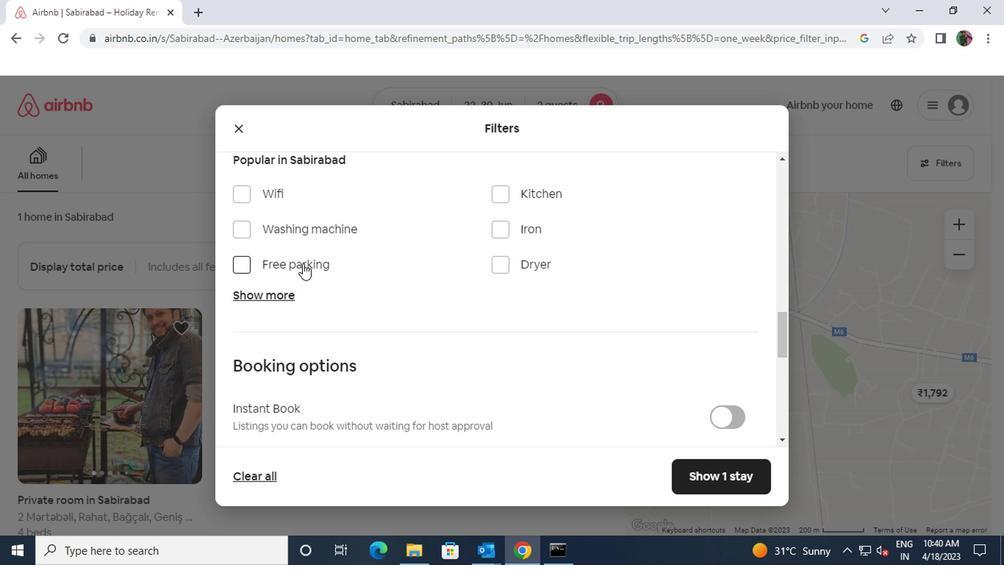 
Action: Mouse scrolled (298, 264) with delta (0, 0)
Screenshot: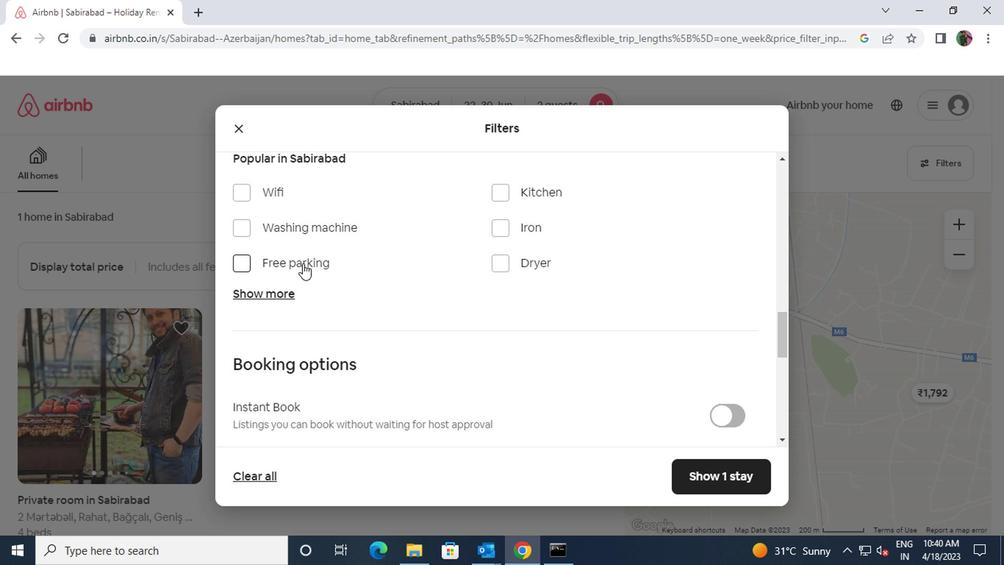 
Action: Mouse moved to (725, 320)
Screenshot: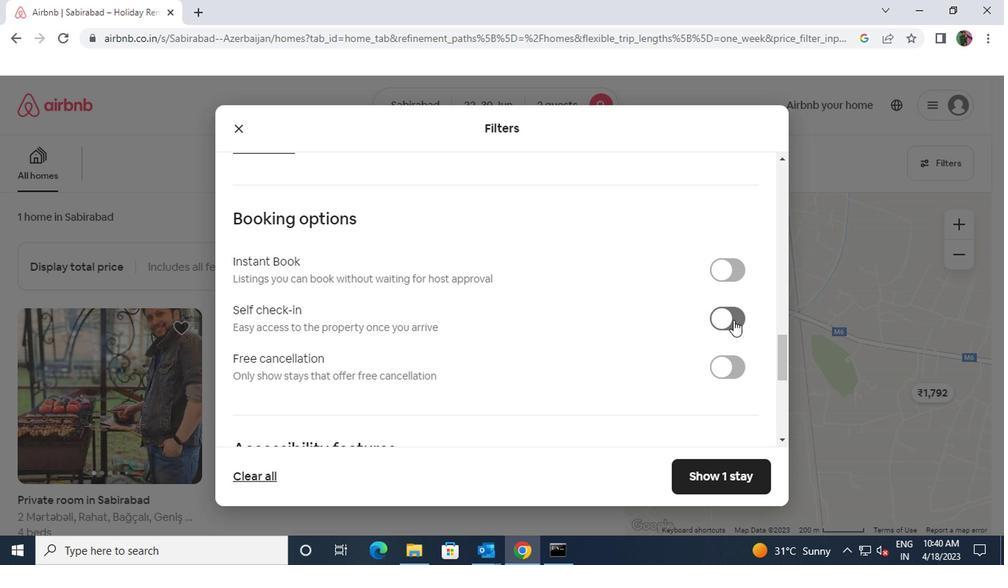 
Action: Mouse pressed left at (725, 320)
Screenshot: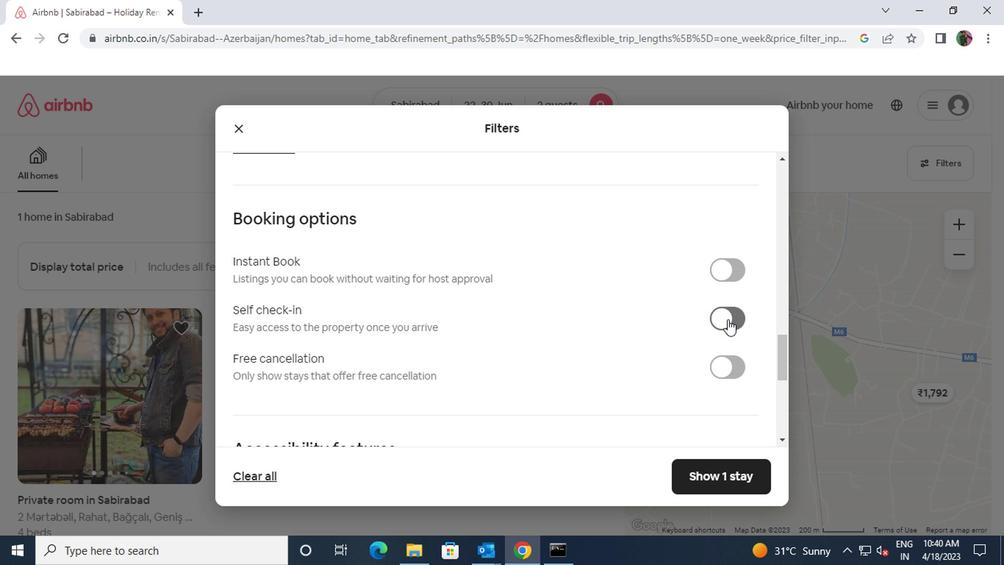 
Action: Mouse moved to (617, 308)
Screenshot: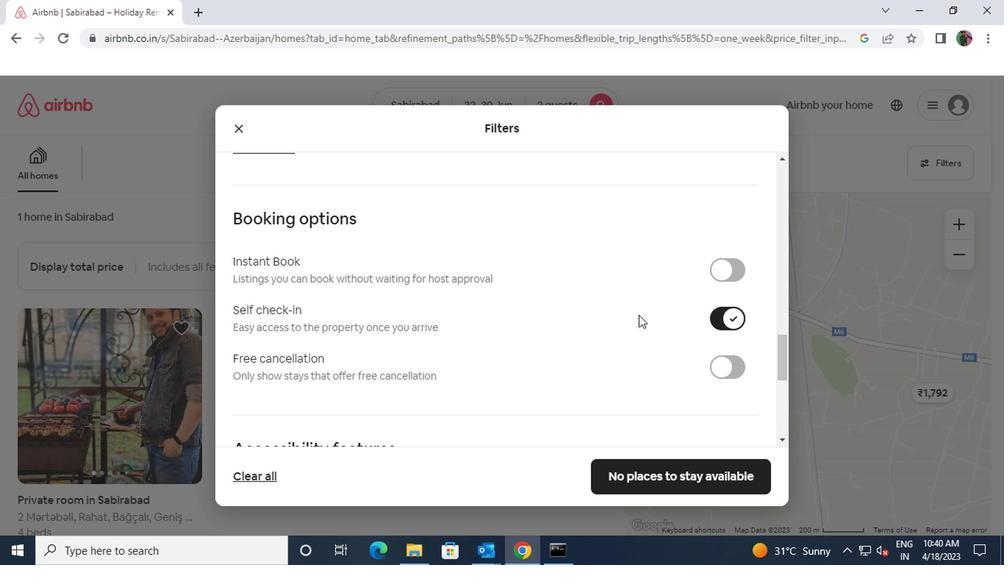 
Action: Mouse scrolled (617, 307) with delta (0, 0)
Screenshot: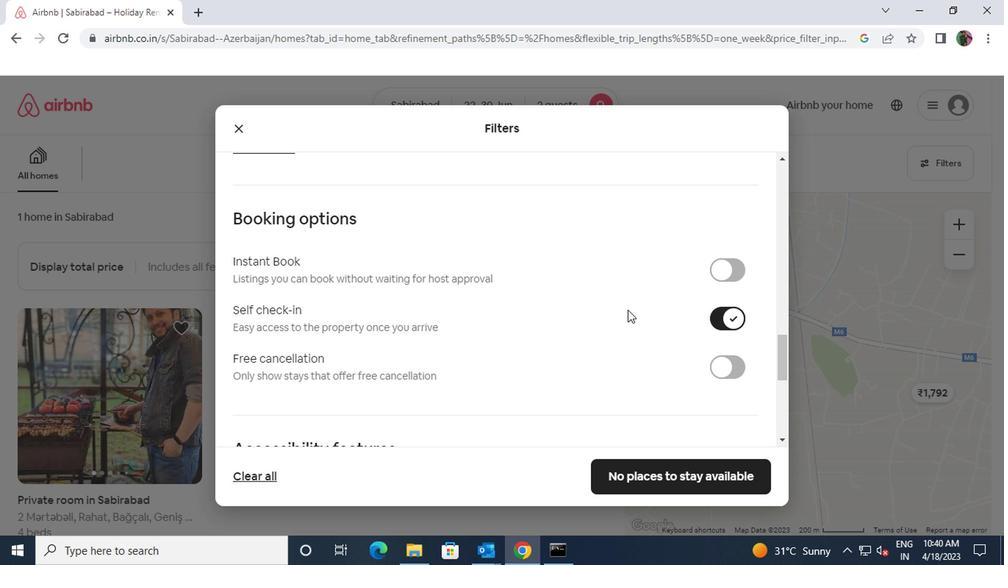 
Action: Mouse scrolled (617, 307) with delta (0, 0)
Screenshot: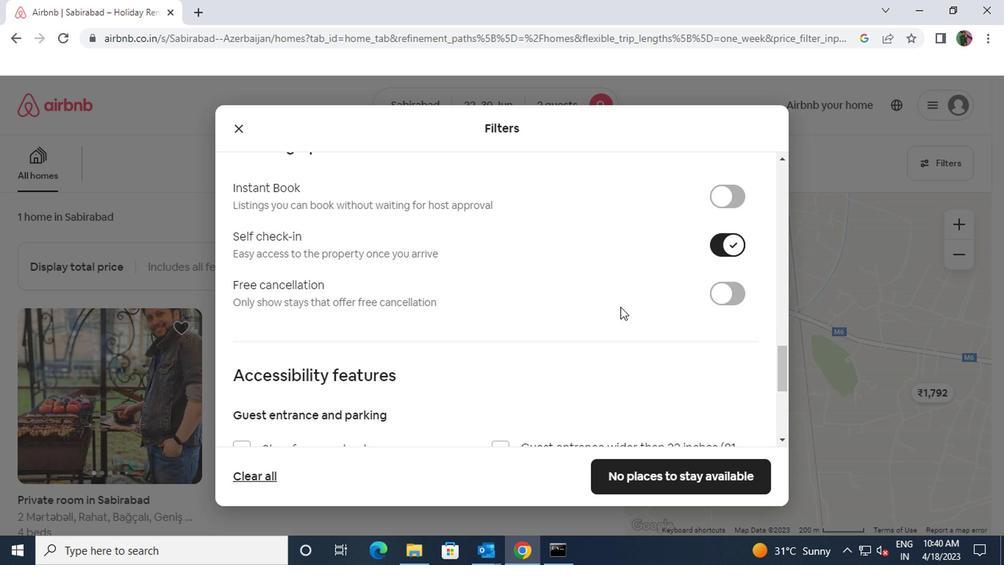
Action: Mouse scrolled (617, 307) with delta (0, 0)
Screenshot: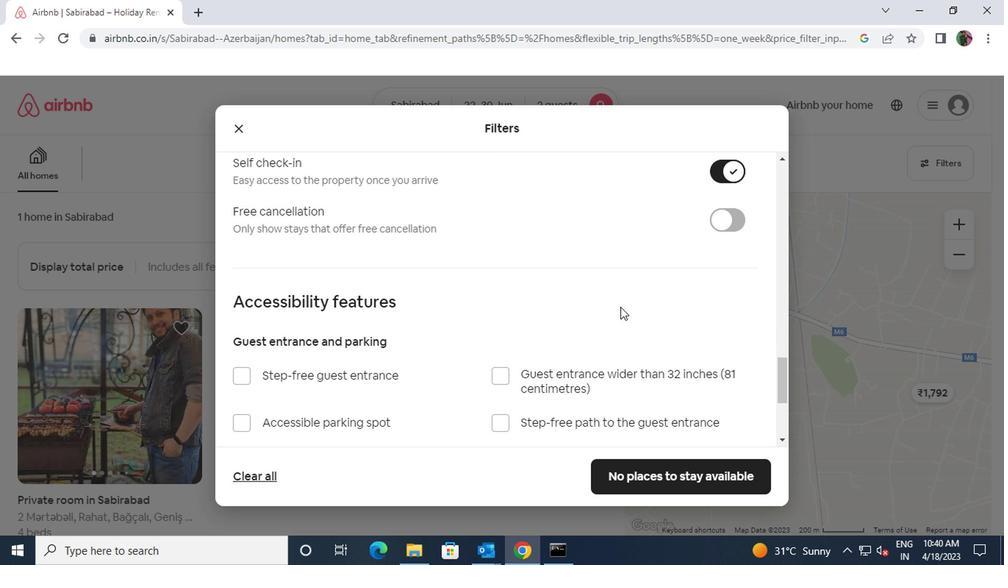 
Action: Mouse scrolled (617, 307) with delta (0, 0)
Screenshot: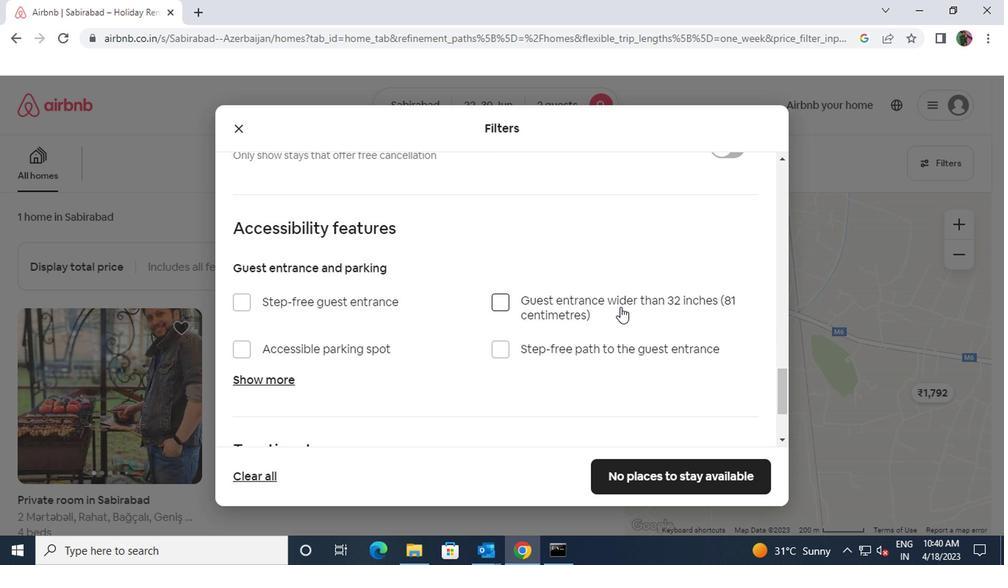 
Action: Mouse scrolled (617, 307) with delta (0, 0)
Screenshot: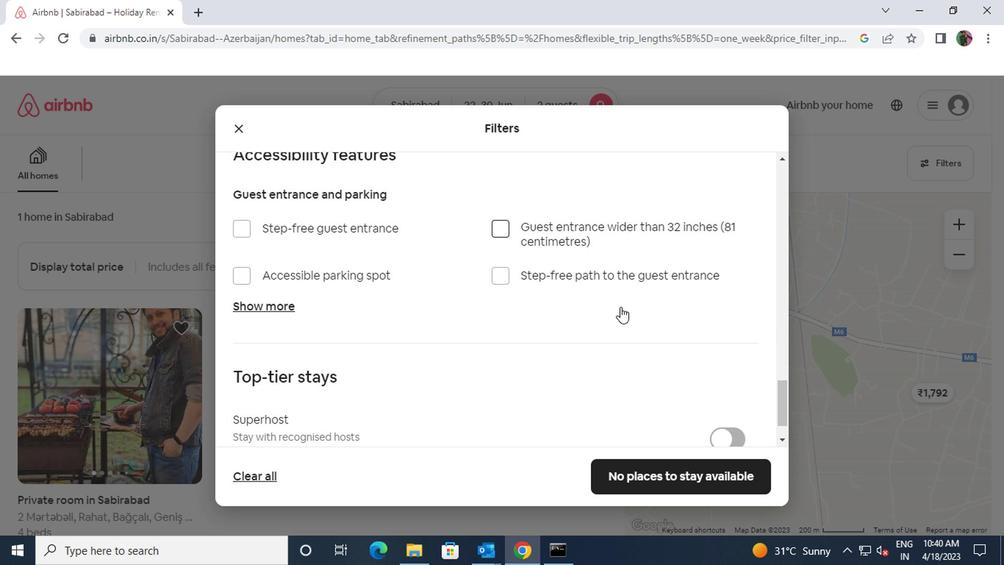 
Action: Mouse scrolled (617, 307) with delta (0, 0)
Screenshot: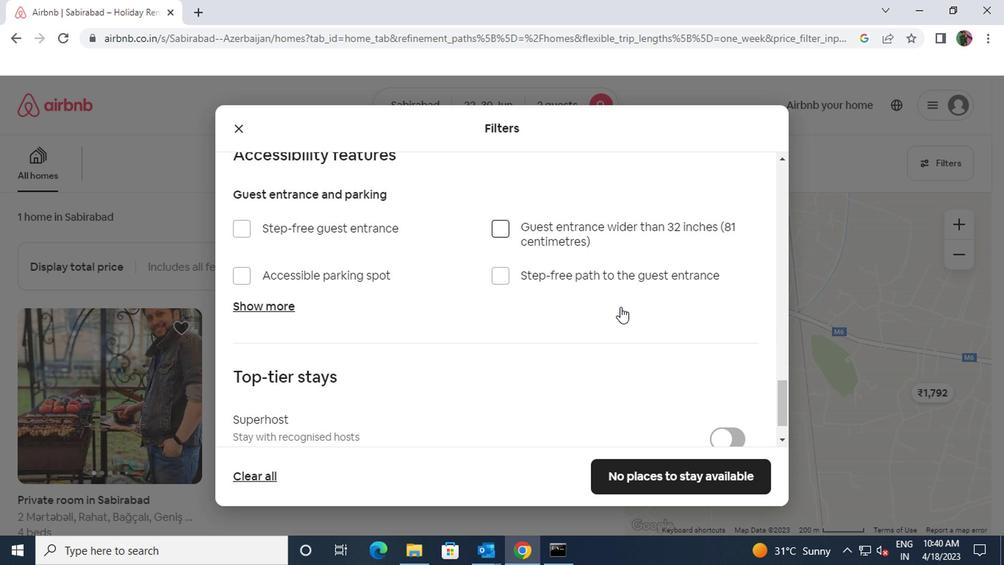 
Action: Mouse scrolled (617, 307) with delta (0, 0)
Screenshot: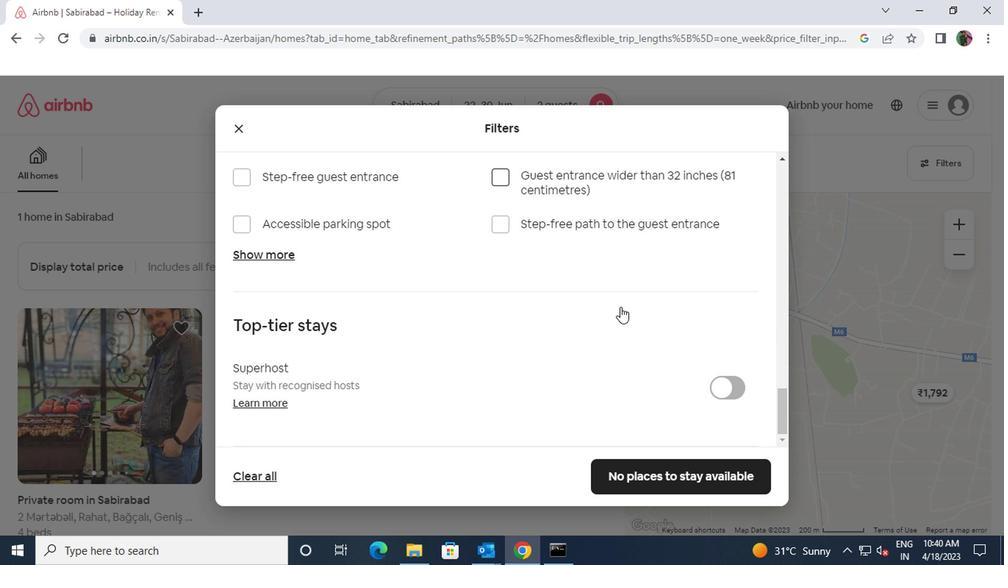 
Action: Mouse scrolled (617, 309) with delta (0, 1)
Screenshot: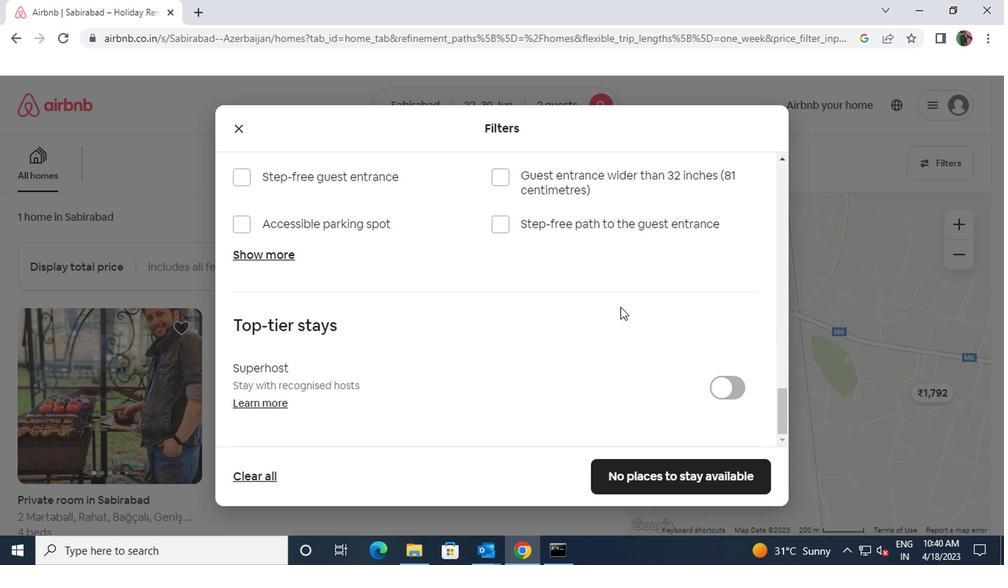 
Action: Mouse scrolled (617, 307) with delta (0, 0)
Screenshot: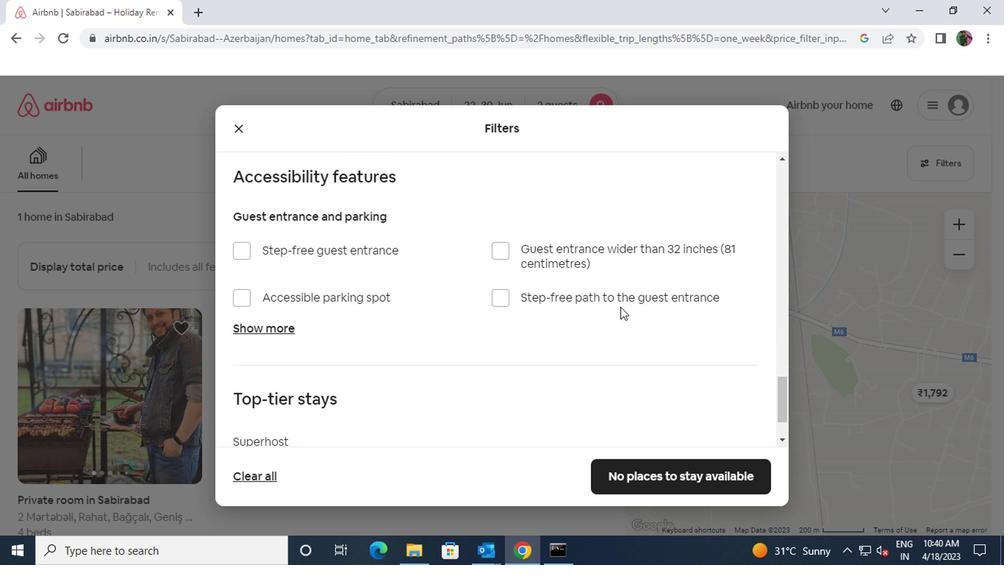 
Action: Mouse scrolled (617, 307) with delta (0, 0)
Screenshot: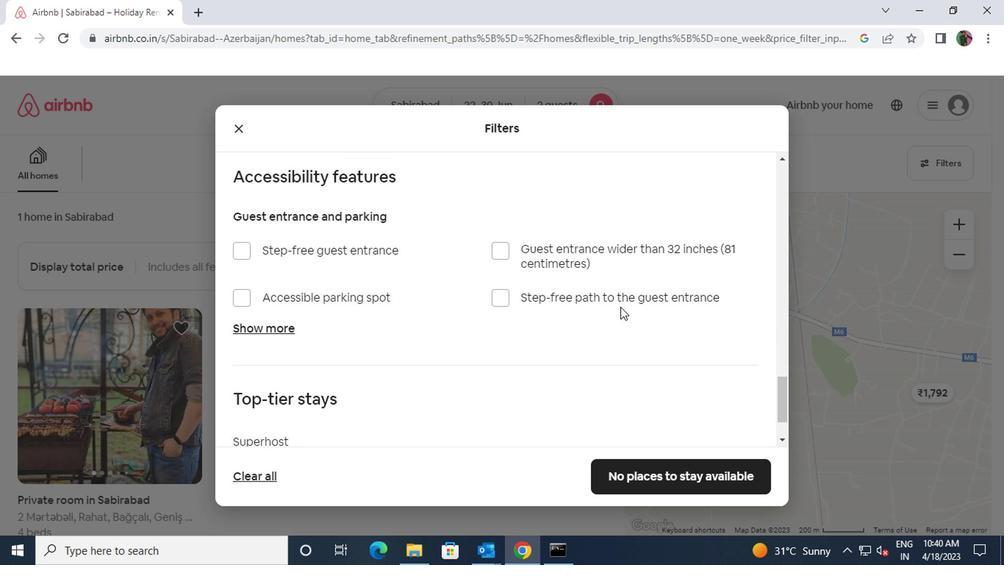
Action: Mouse scrolled (617, 307) with delta (0, 0)
Screenshot: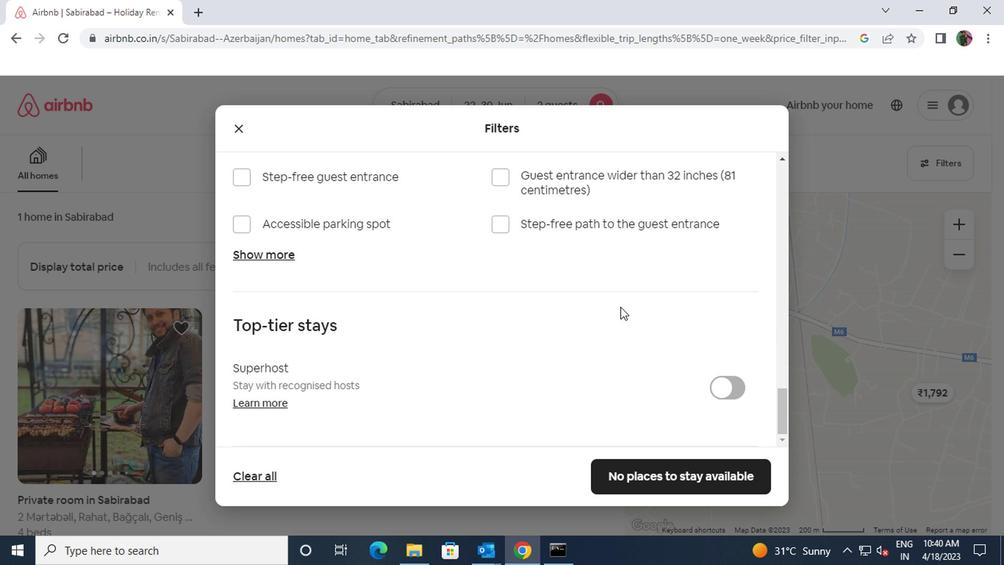 
Action: Mouse scrolled (617, 309) with delta (0, 1)
Screenshot: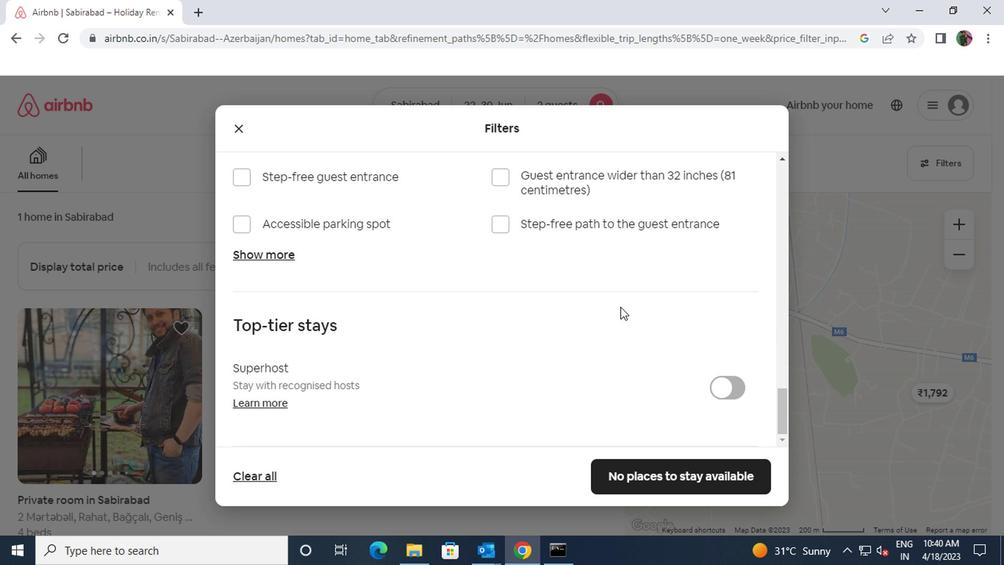 
Action: Mouse scrolled (617, 309) with delta (0, 1)
Screenshot: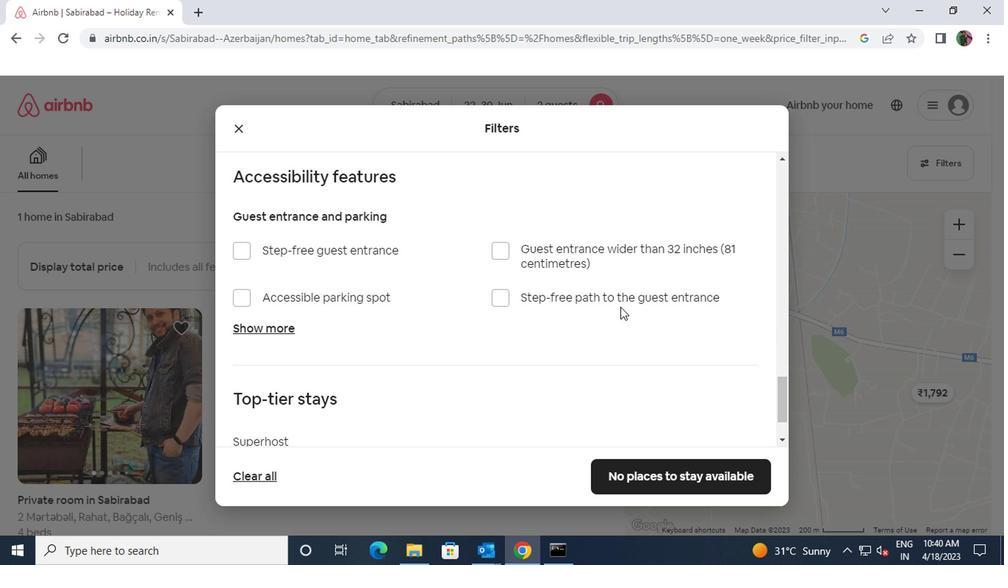 
Action: Mouse scrolled (617, 309) with delta (0, 1)
Screenshot: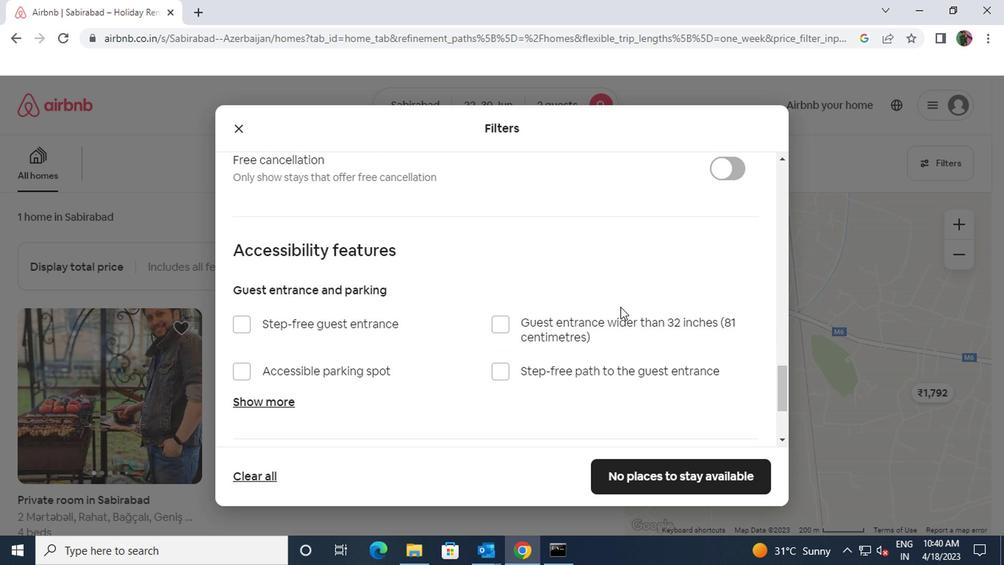 
Action: Mouse moved to (674, 468)
Screenshot: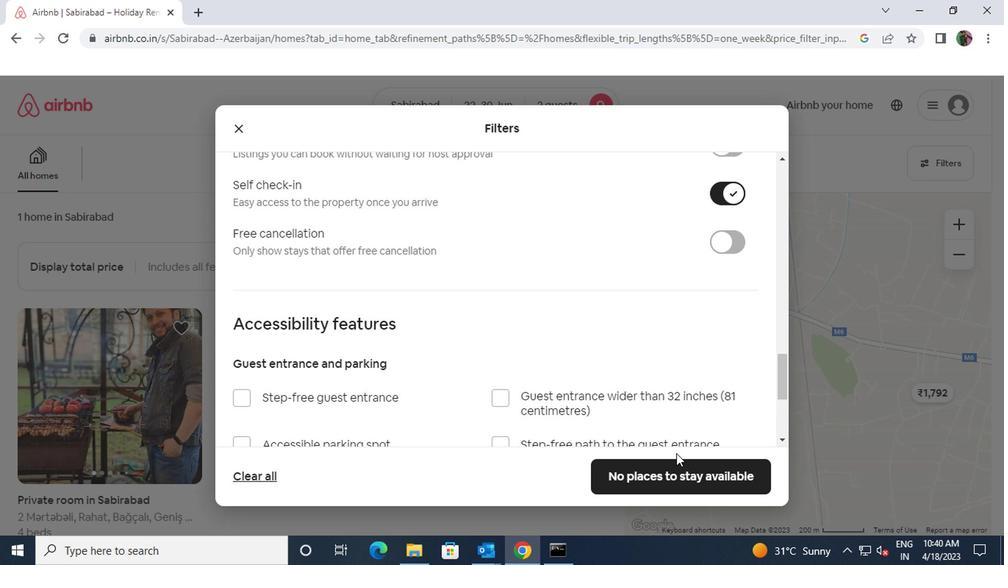 
Action: Mouse pressed left at (674, 468)
Screenshot: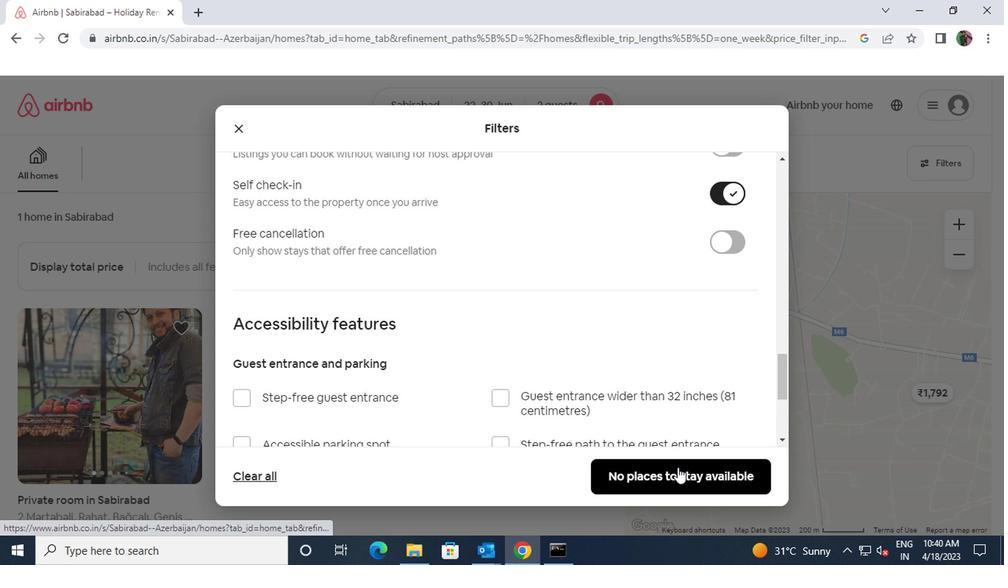 
